 Task: In Heading  Bodoni MT with dark grey 1 1 colour. Font size of heading  '18 Pt. 'Font style of data Calibri. Font size of data  9 Pt. Alignment of headline & data Align left .Fill color in cell of heading  Red. Font color of data Black. Apply border in Data No Border. In the sheet  Attendance Management Sheetbook
Action: Mouse moved to (103, 133)
Screenshot: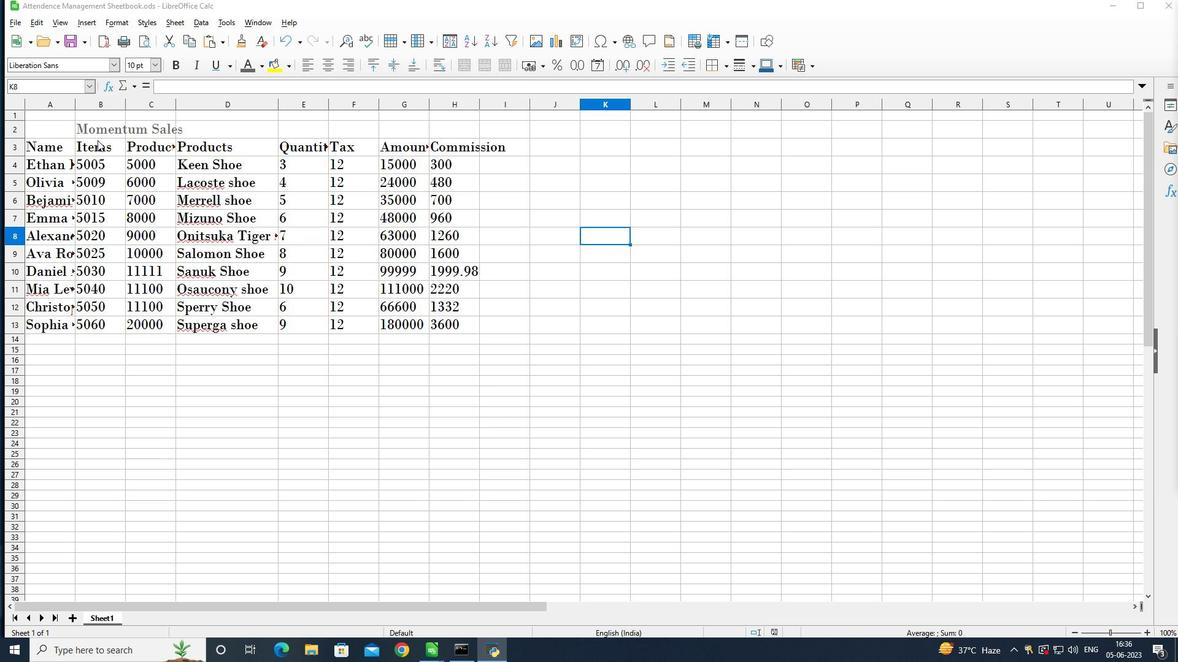 
Action: Mouse pressed left at (103, 133)
Screenshot: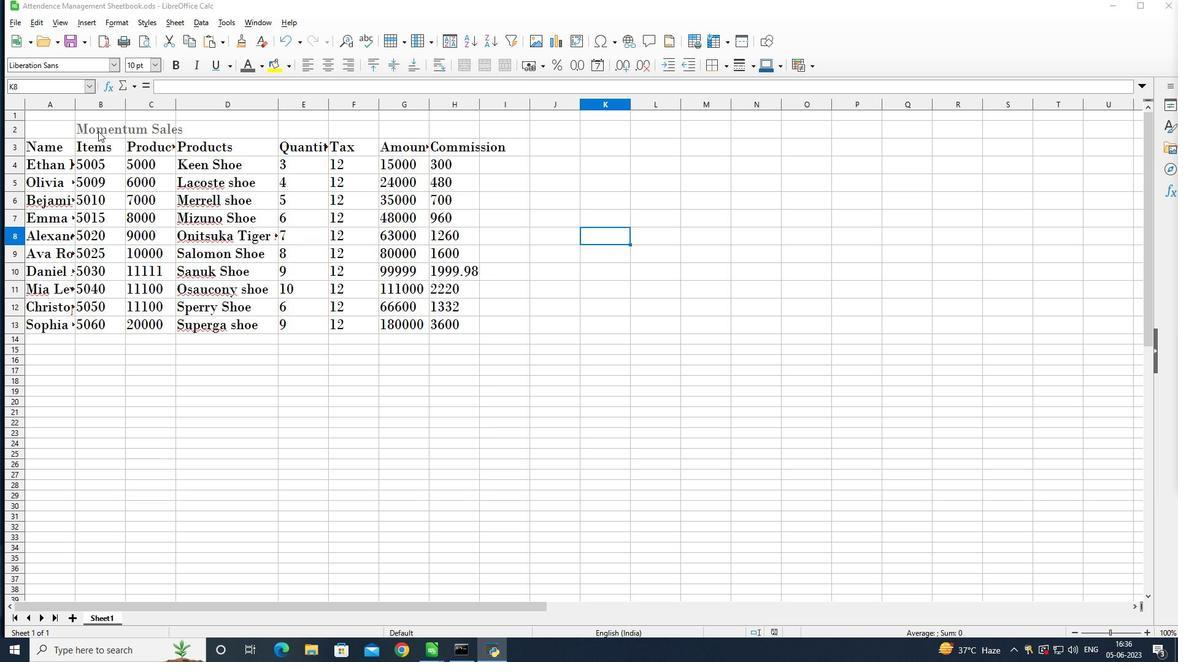 
Action: Mouse pressed left at (103, 133)
Screenshot: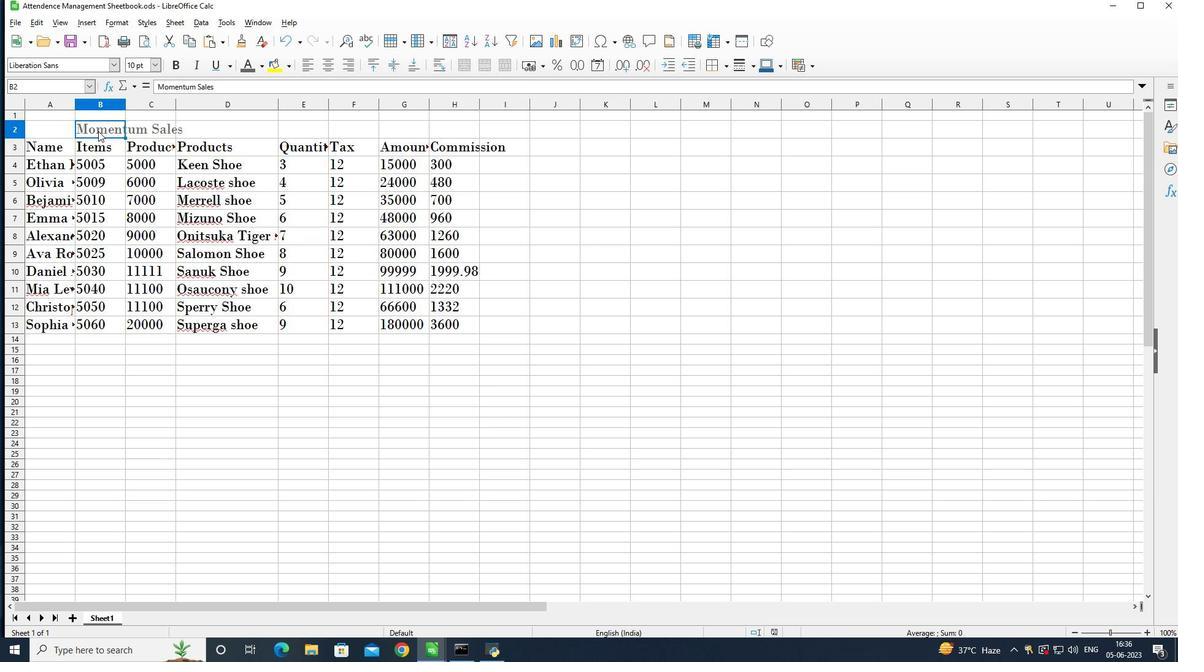
Action: Mouse pressed left at (103, 133)
Screenshot: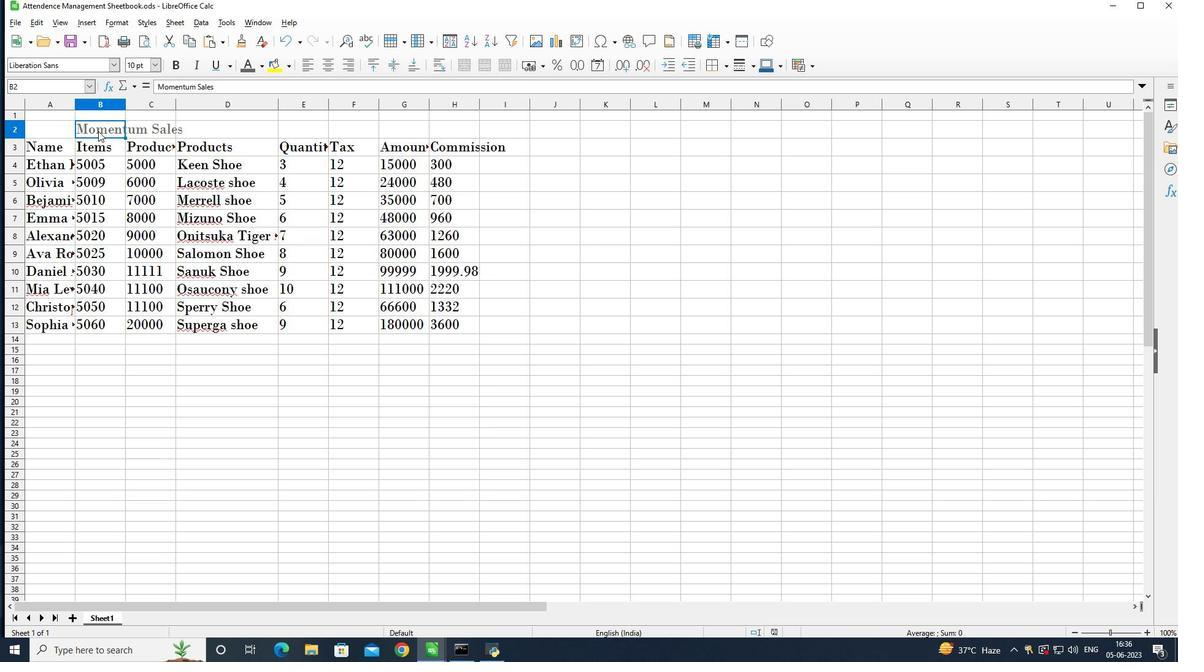 
Action: Mouse moved to (160, 75)
Screenshot: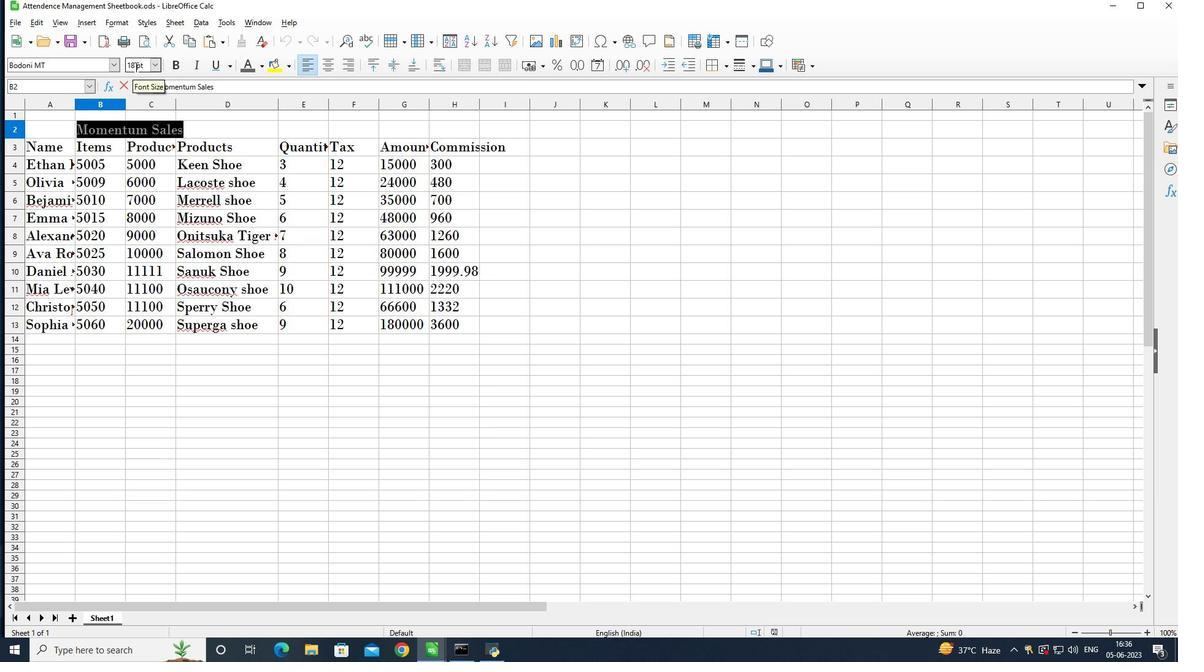 
Action: Mouse pressed left at (160, 75)
Screenshot: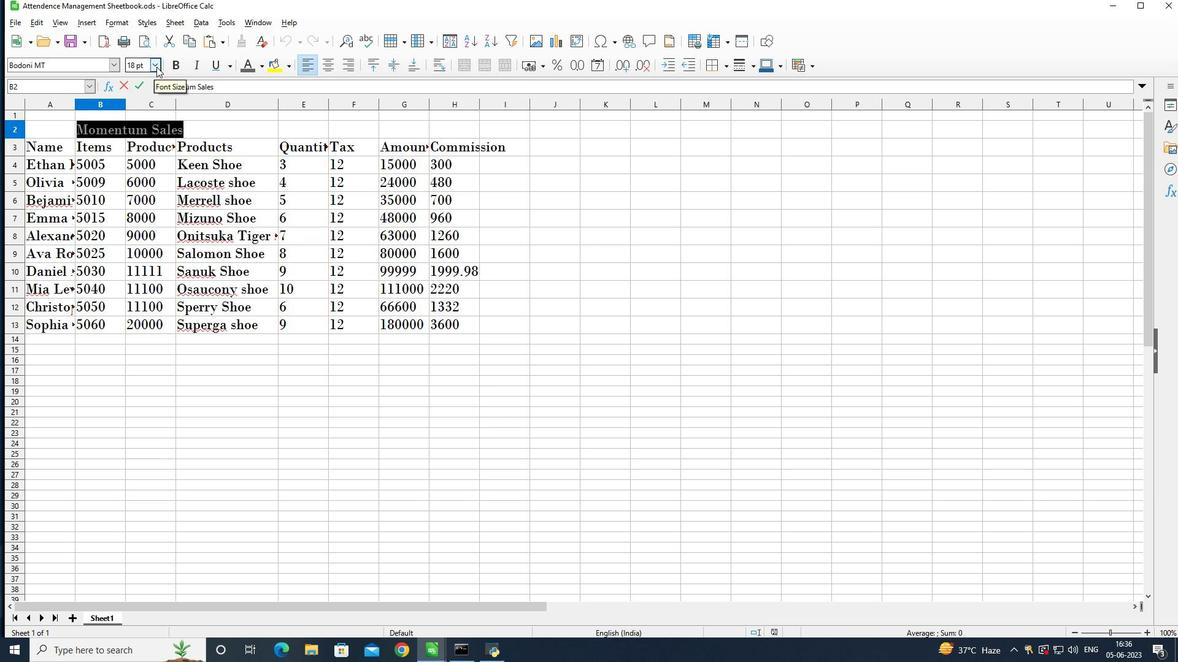 
Action: Mouse moved to (147, 195)
Screenshot: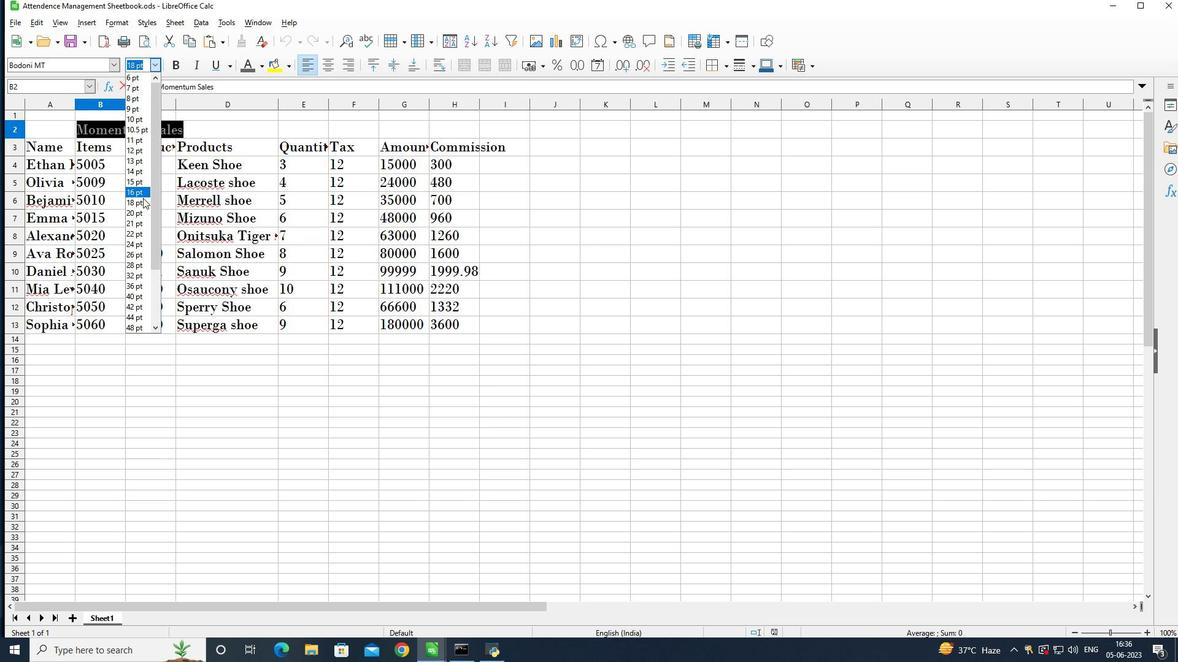 
Action: Mouse pressed left at (147, 195)
Screenshot: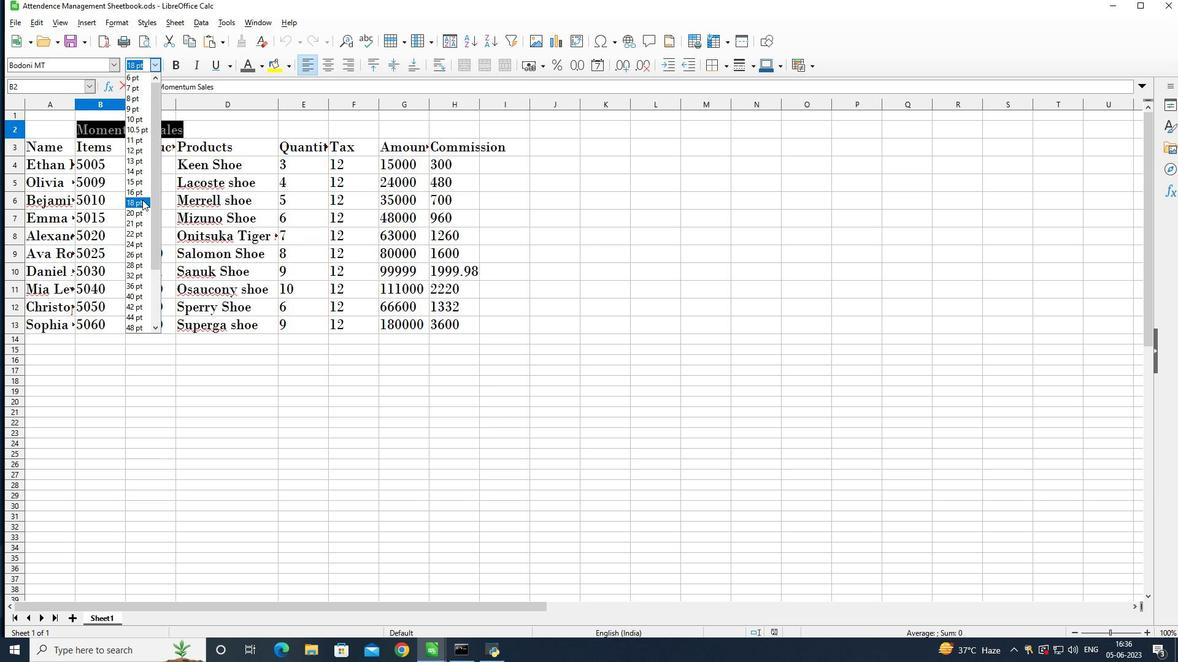 
Action: Mouse moved to (49, 149)
Screenshot: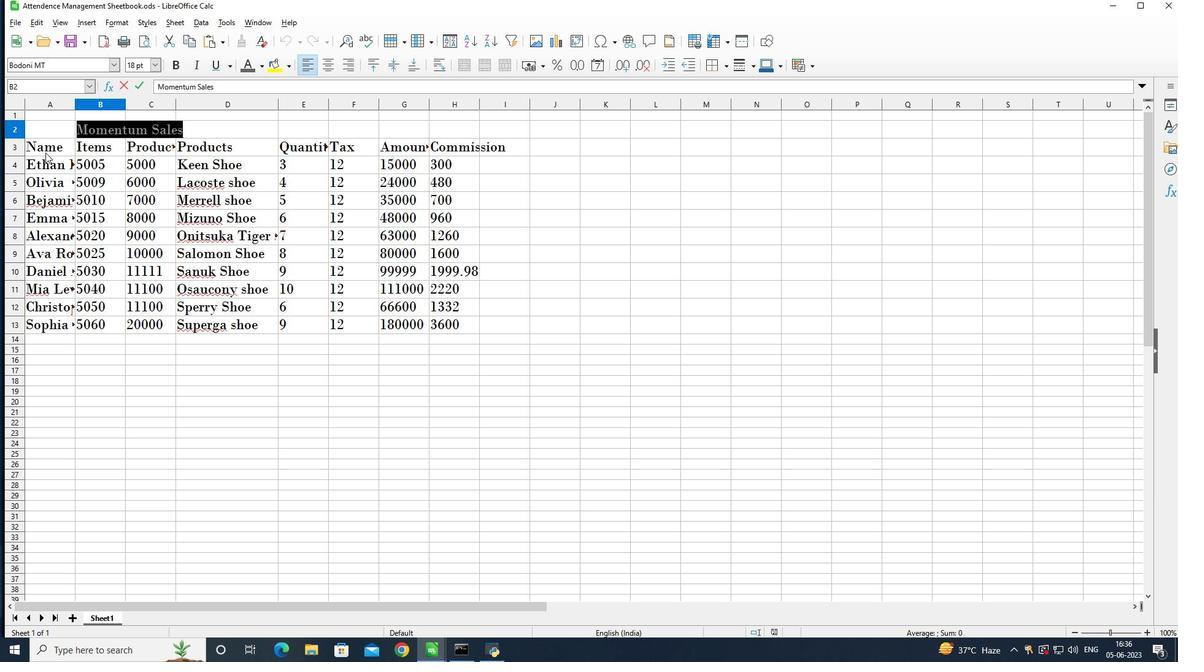 
Action: Mouse pressed left at (49, 149)
Screenshot: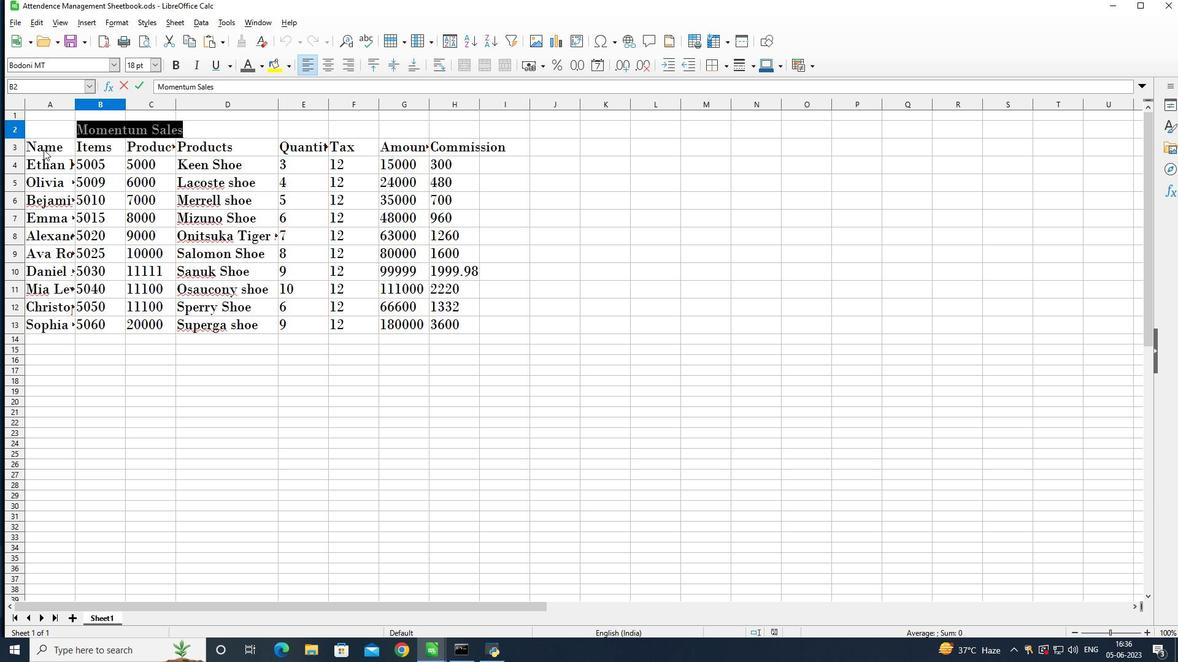 
Action: Mouse pressed left at (49, 149)
Screenshot: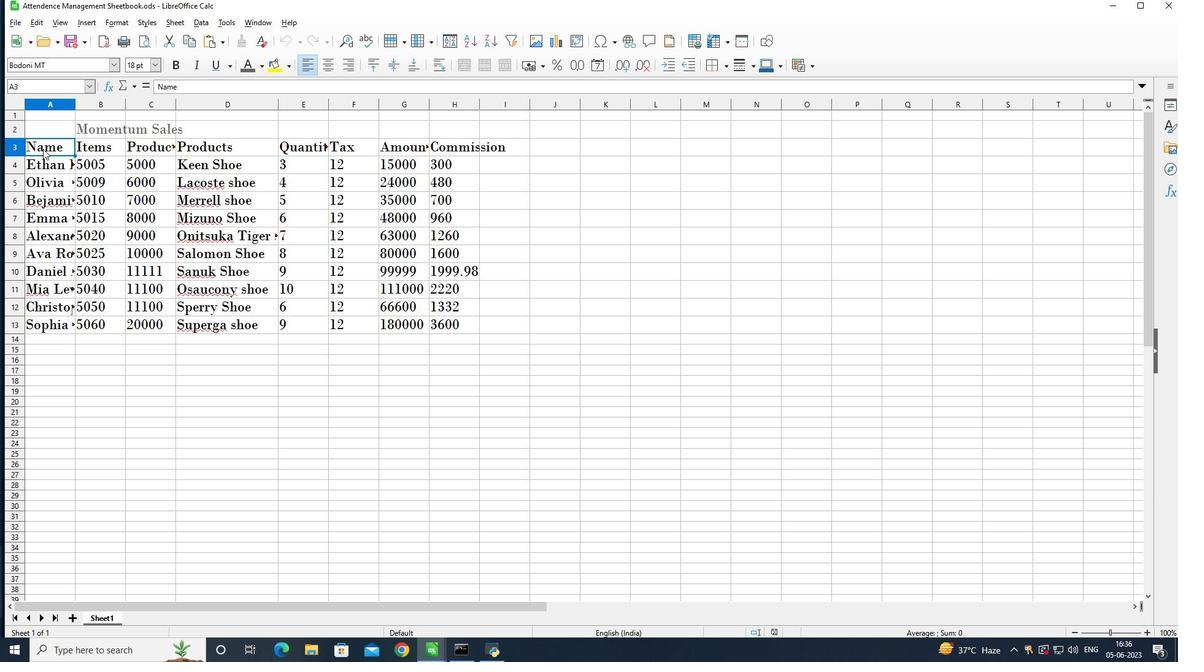 
Action: Mouse moved to (79, 68)
Screenshot: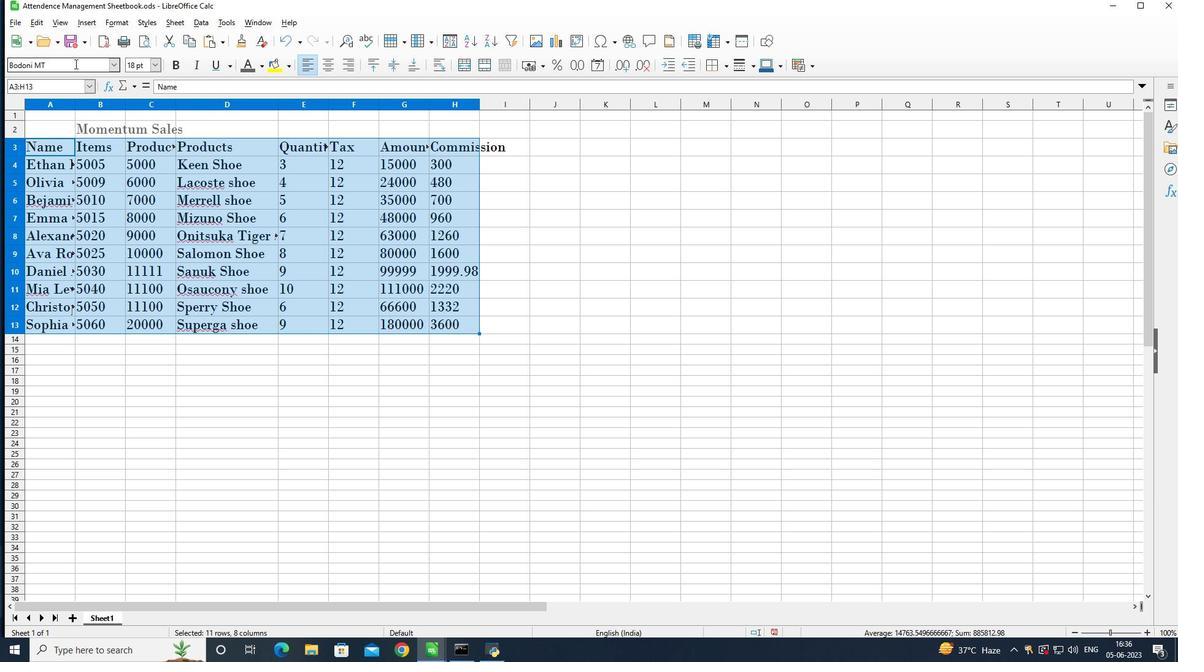 
Action: Mouse pressed left at (79, 68)
Screenshot: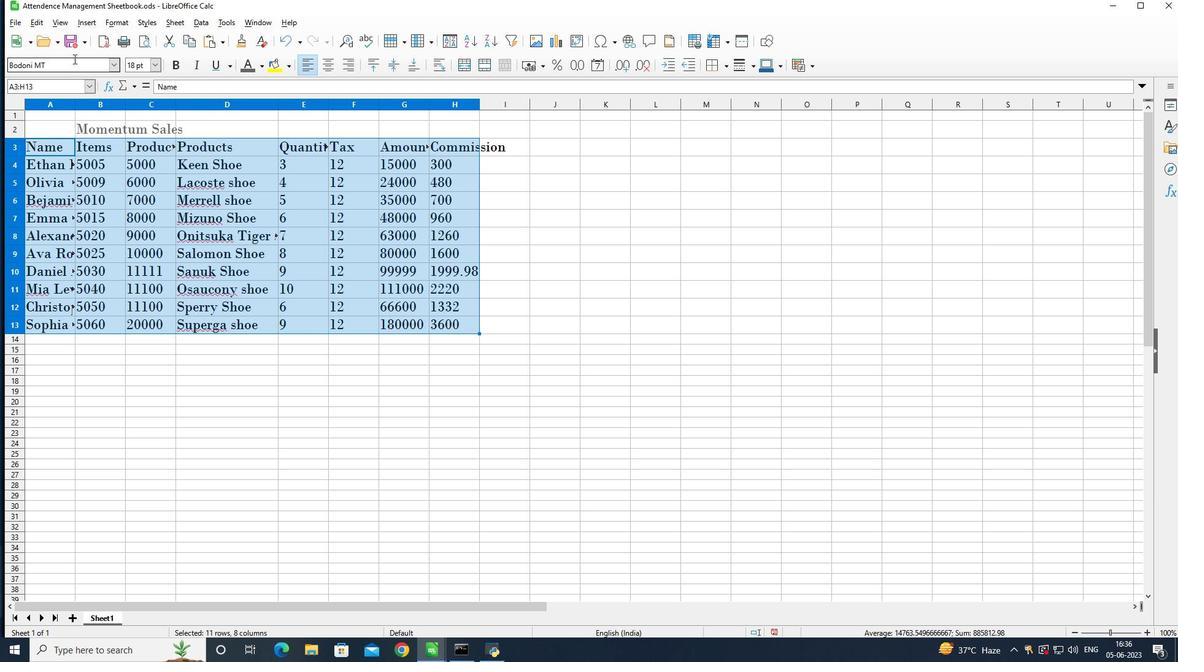 
Action: Mouse moved to (104, 155)
Screenshot: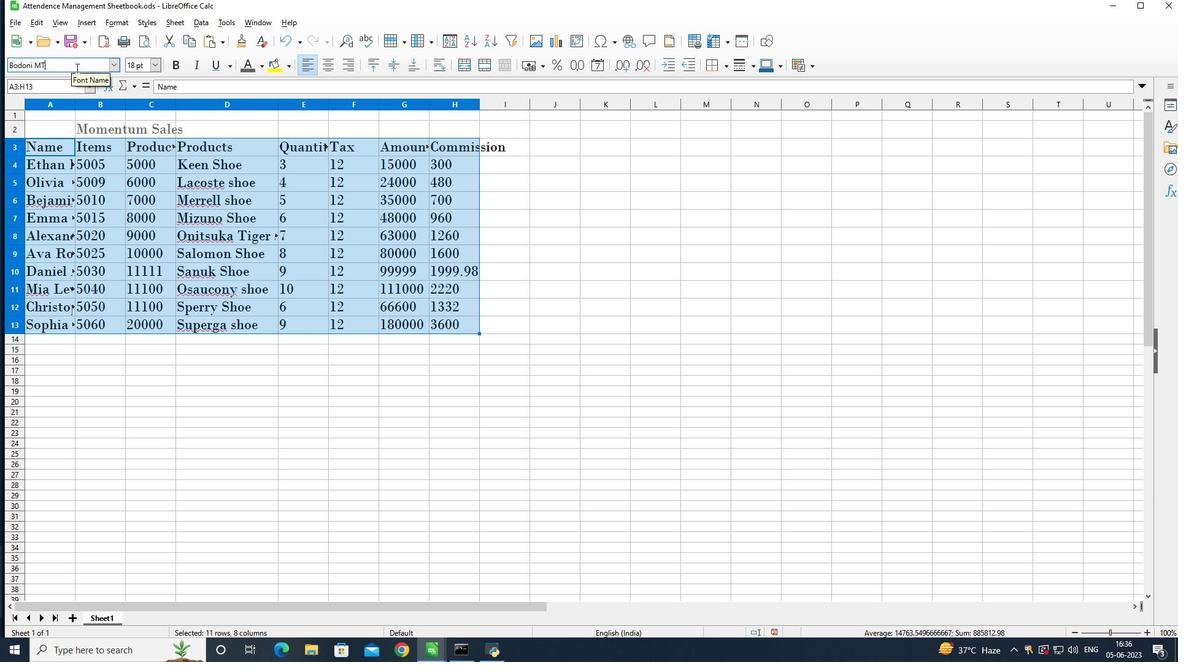 
Action: Key pressed <Key.backspace><Key.backspace><Key.backspace><Key.backspace><Key.backspace><Key.backspace><Key.backspace><Key.backspace><Key.backspace><Key.backspace><Key.backspace><Key.backspace><Key.backspace><Key.backspace><Key.backspace><Key.backspace><Key.backspace><Key.backspace><Key.backspace><Key.shift>Calibri<Key.enter>
Screenshot: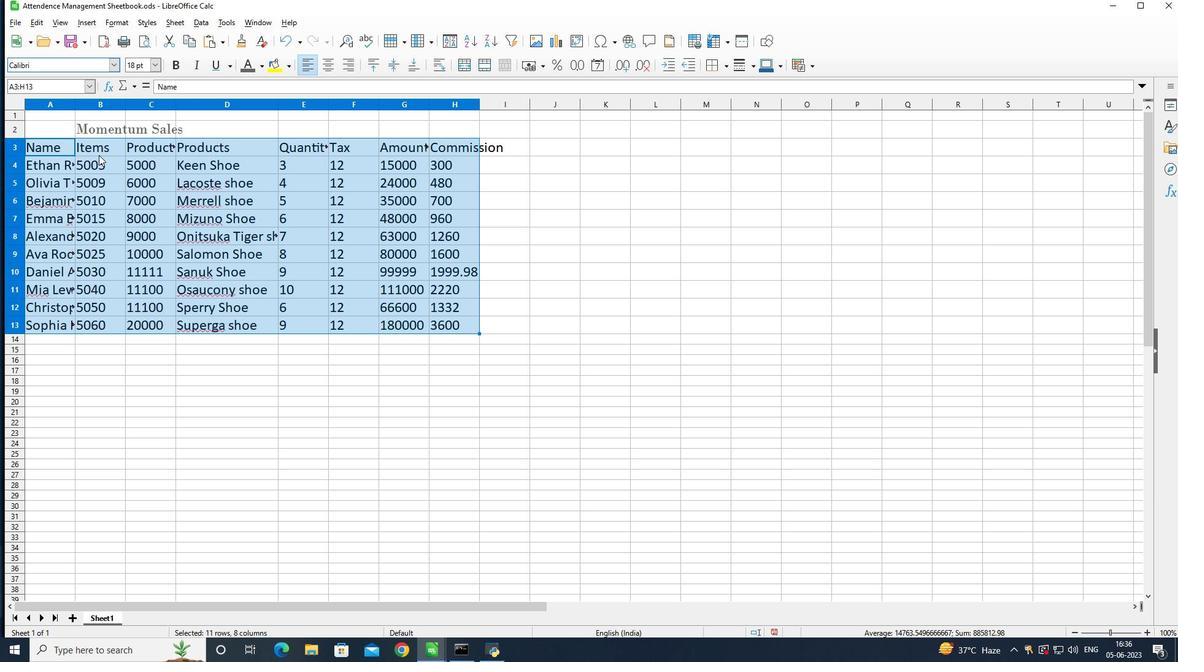
Action: Mouse moved to (155, 75)
Screenshot: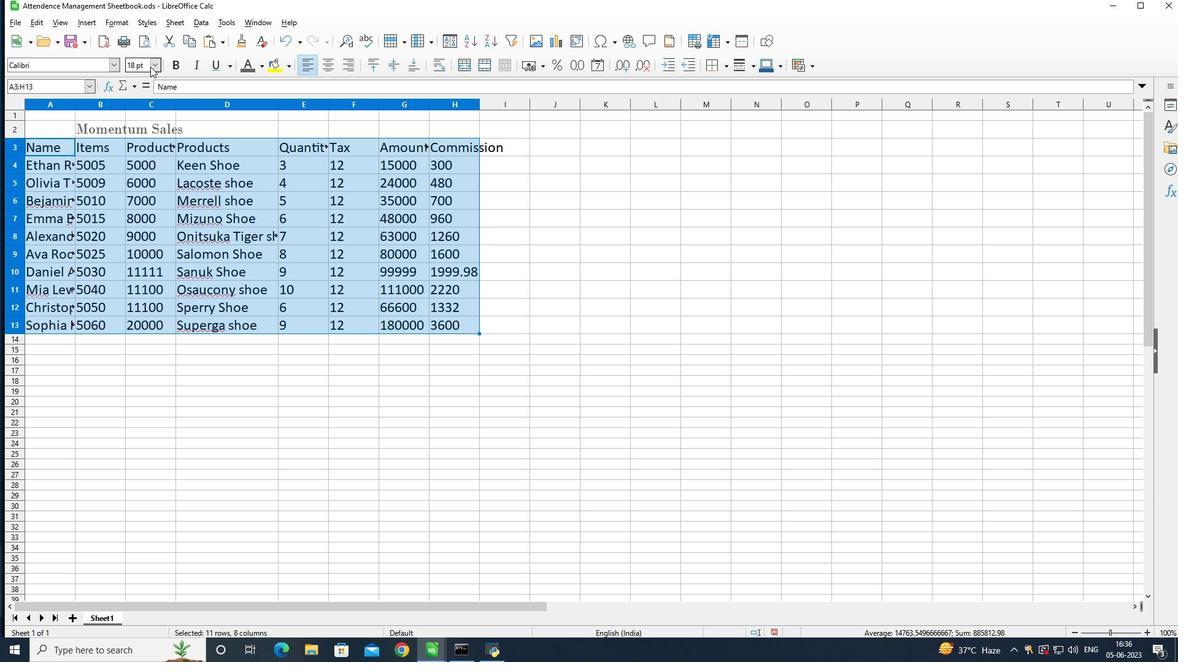 
Action: Mouse pressed left at (155, 75)
Screenshot: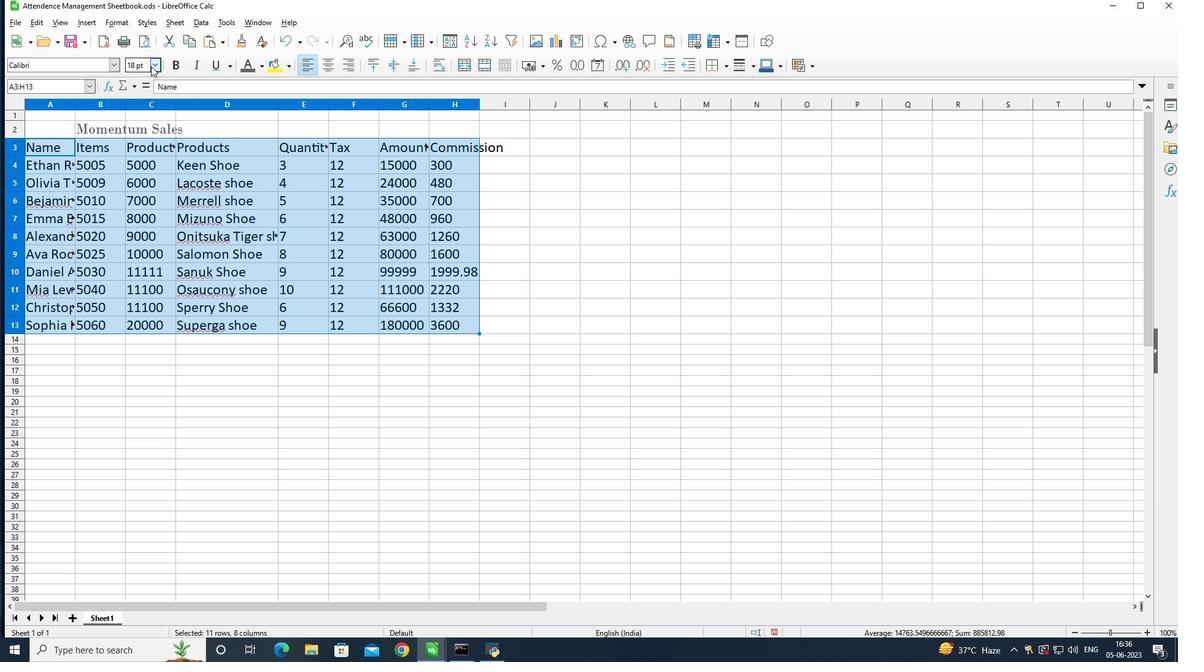 
Action: Mouse moved to (141, 114)
Screenshot: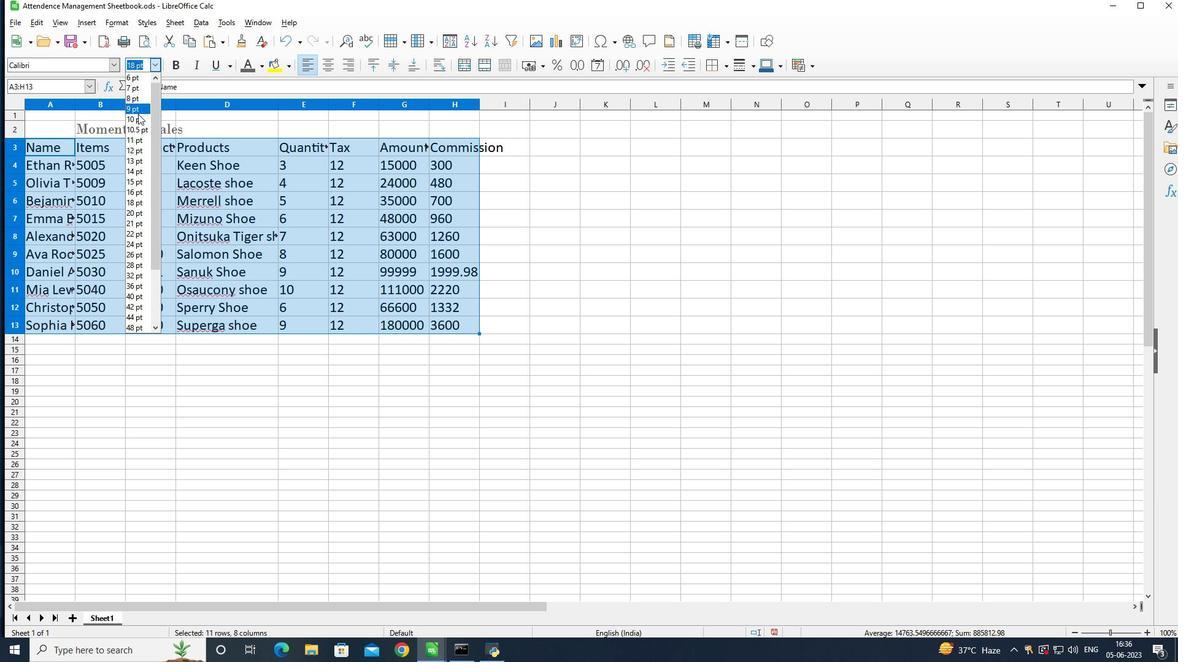 
Action: Mouse pressed left at (141, 114)
Screenshot: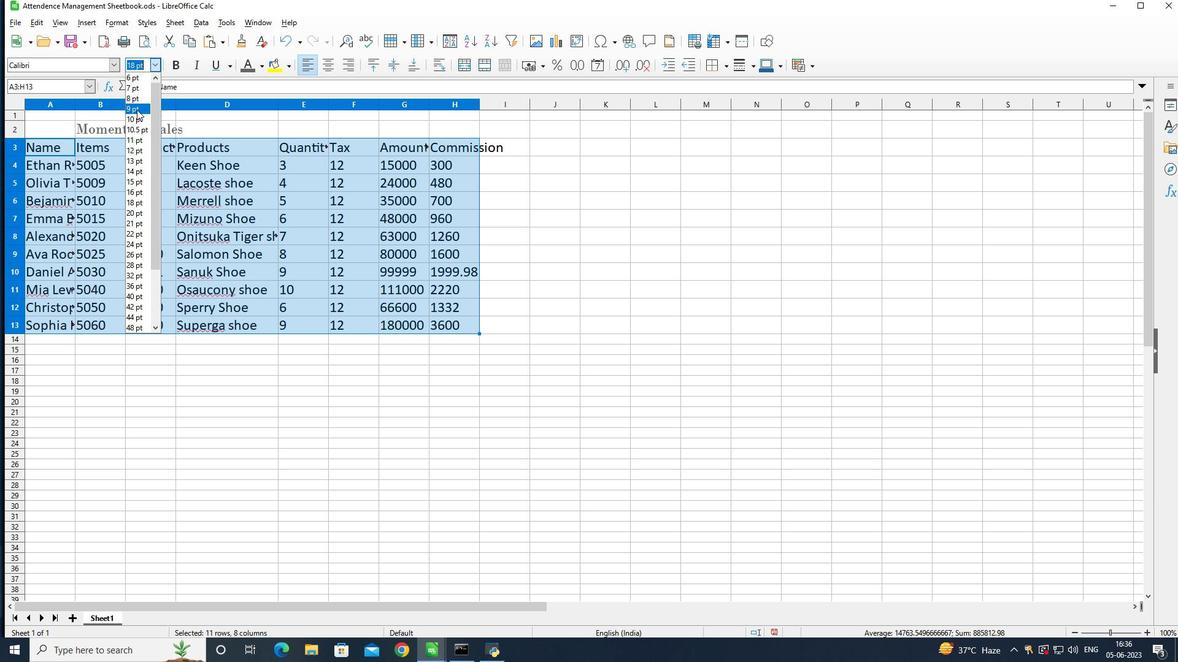 
Action: Mouse moved to (312, 77)
Screenshot: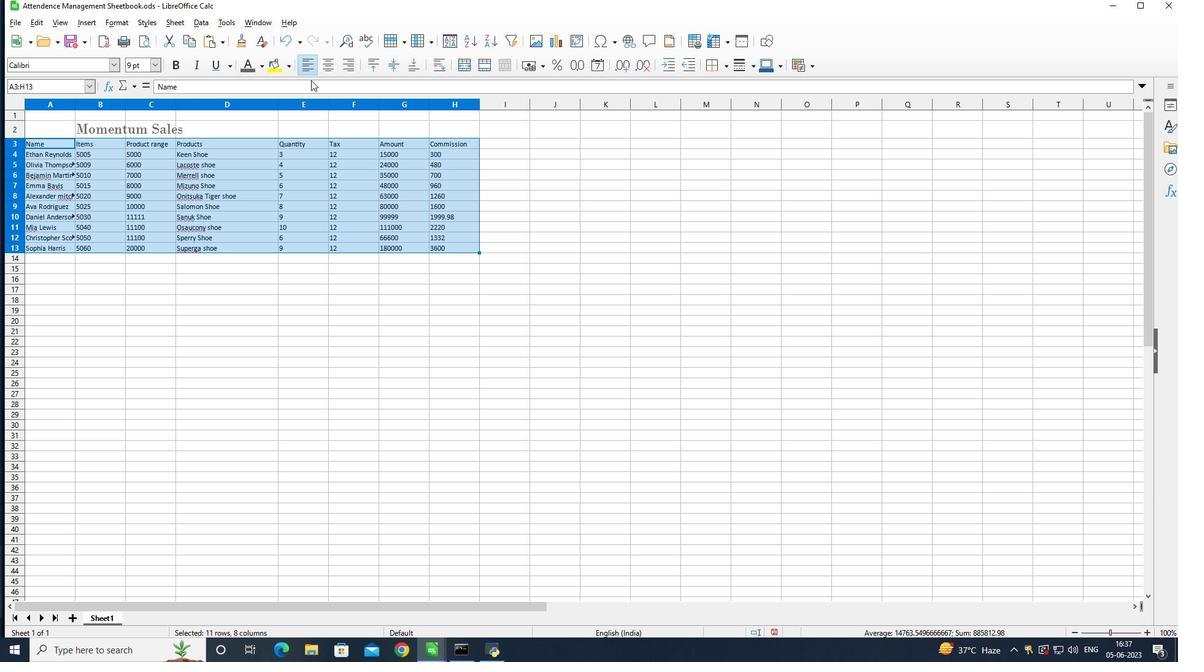 
Action: Mouse pressed left at (312, 77)
Screenshot: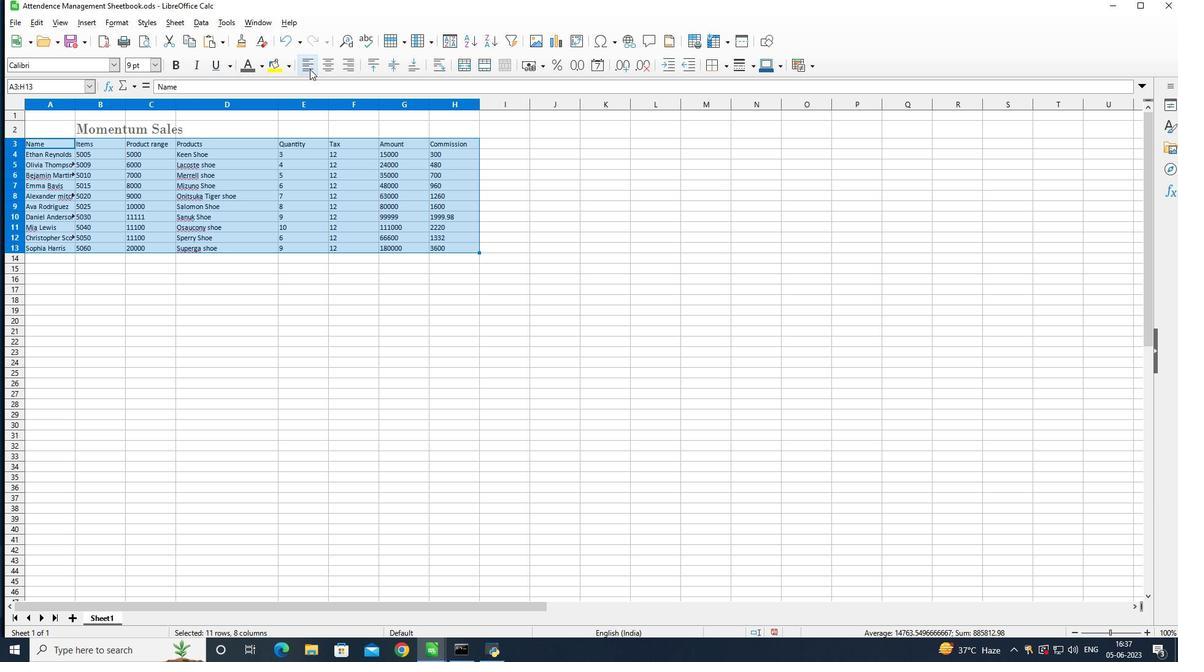 
Action: Mouse moved to (87, 128)
Screenshot: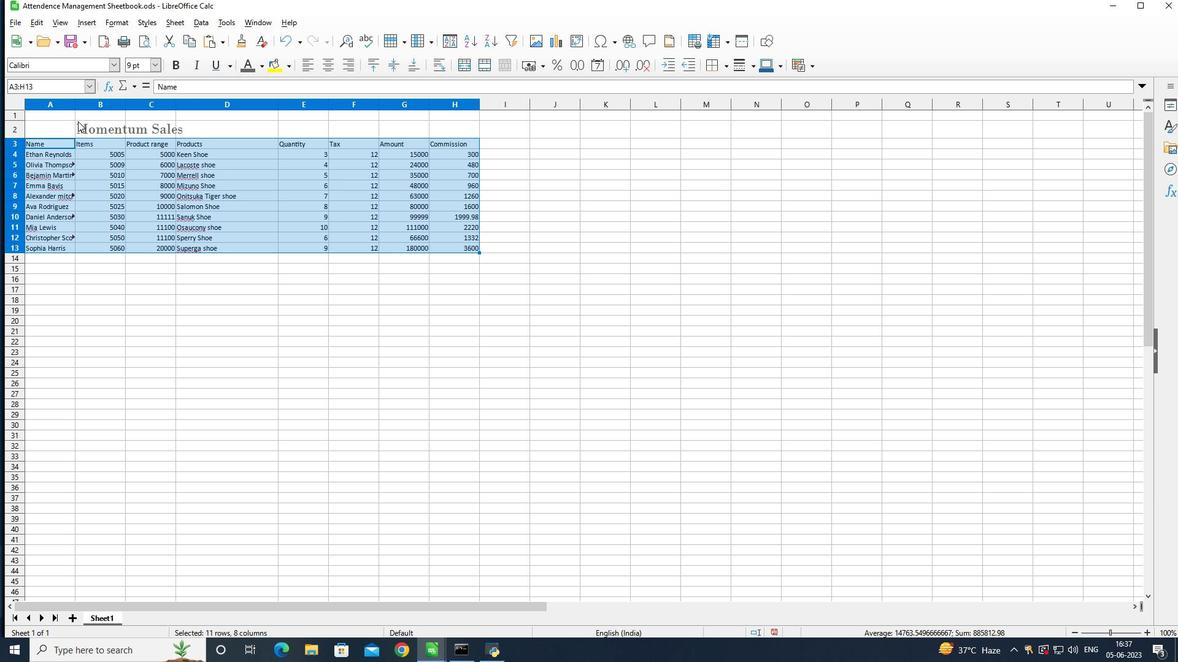 
Action: Mouse pressed left at (87, 128)
Screenshot: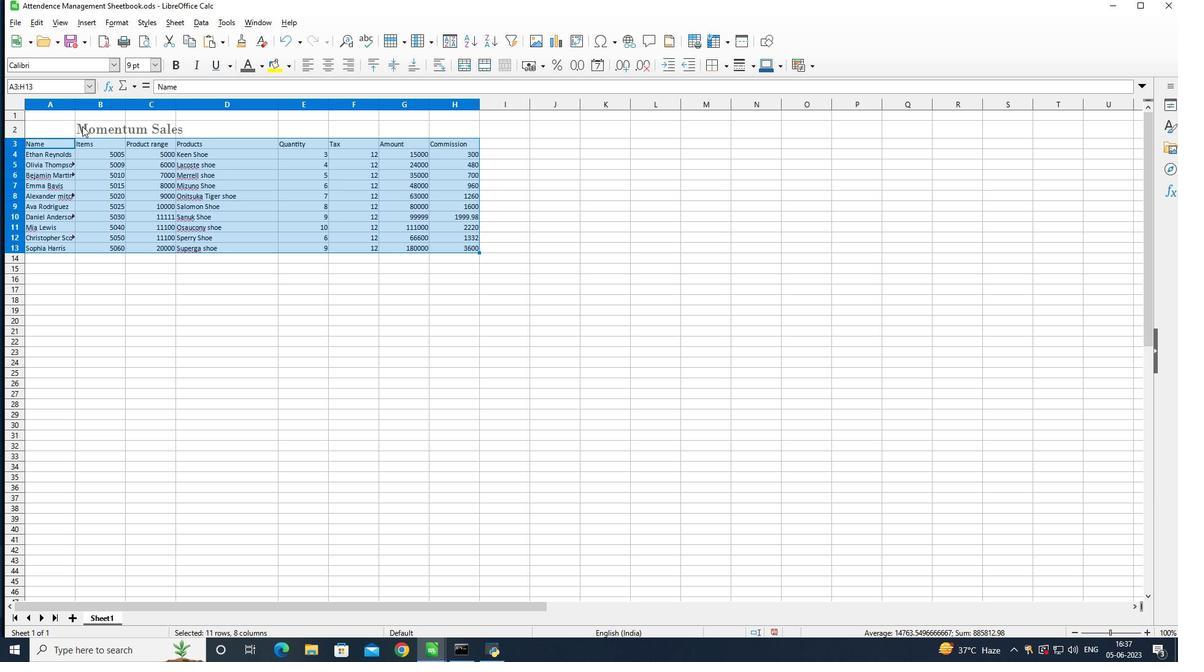 
Action: Mouse pressed left at (87, 128)
Screenshot: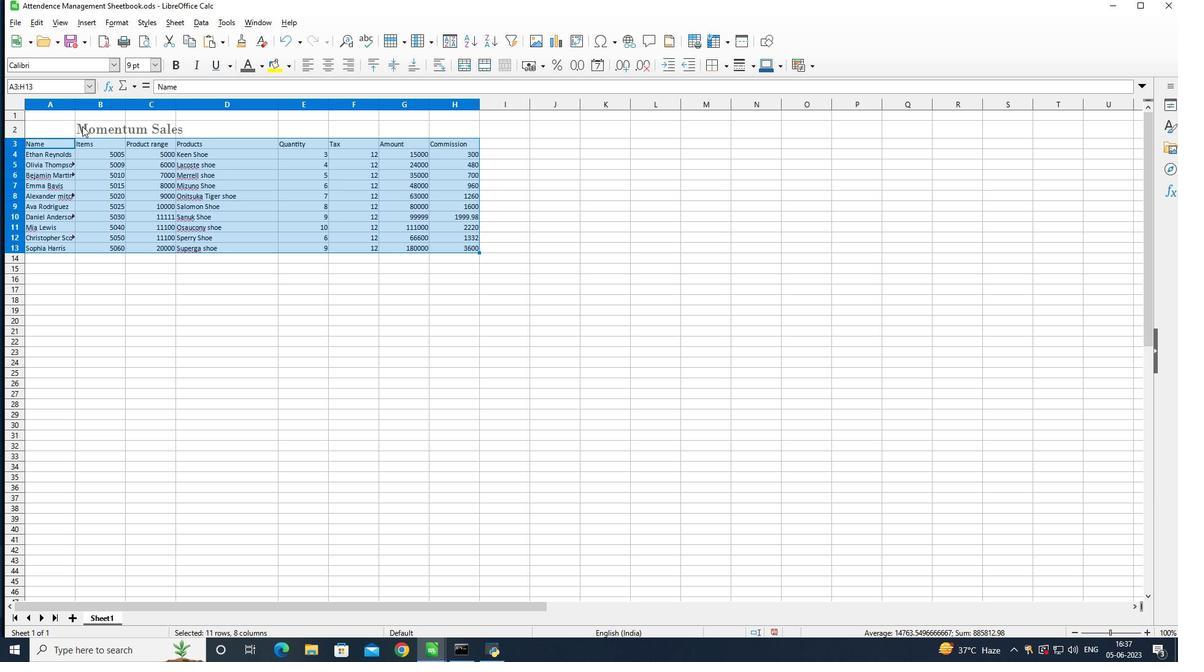 
Action: Mouse pressed left at (87, 128)
Screenshot: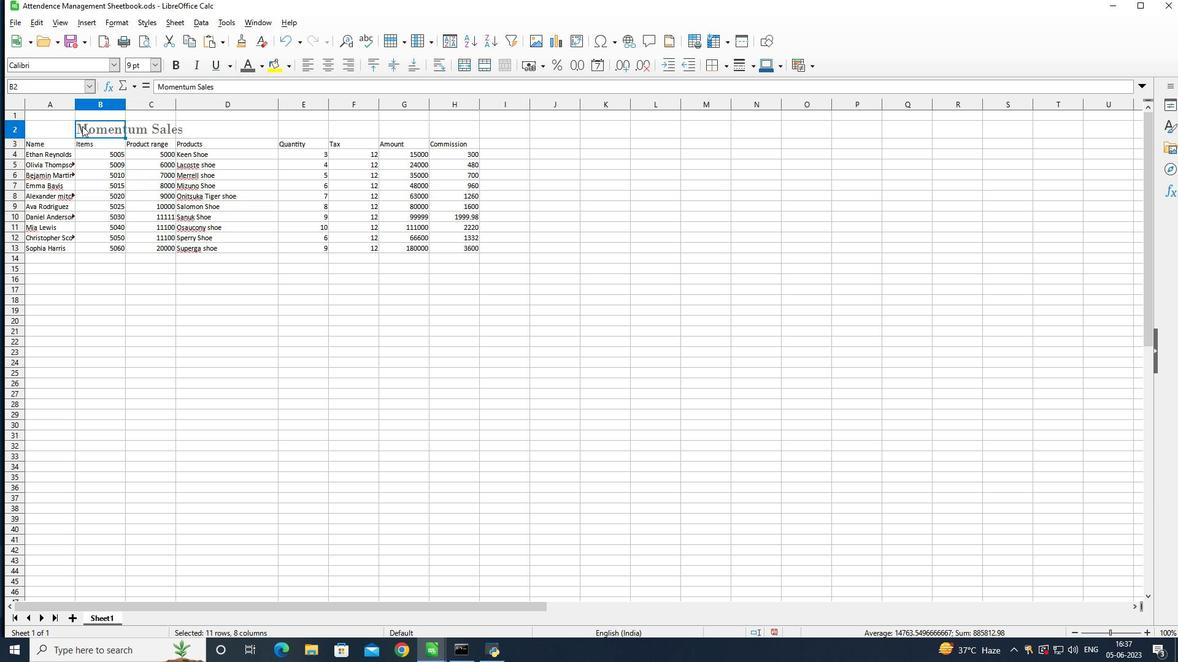 
Action: Mouse moved to (287, 74)
Screenshot: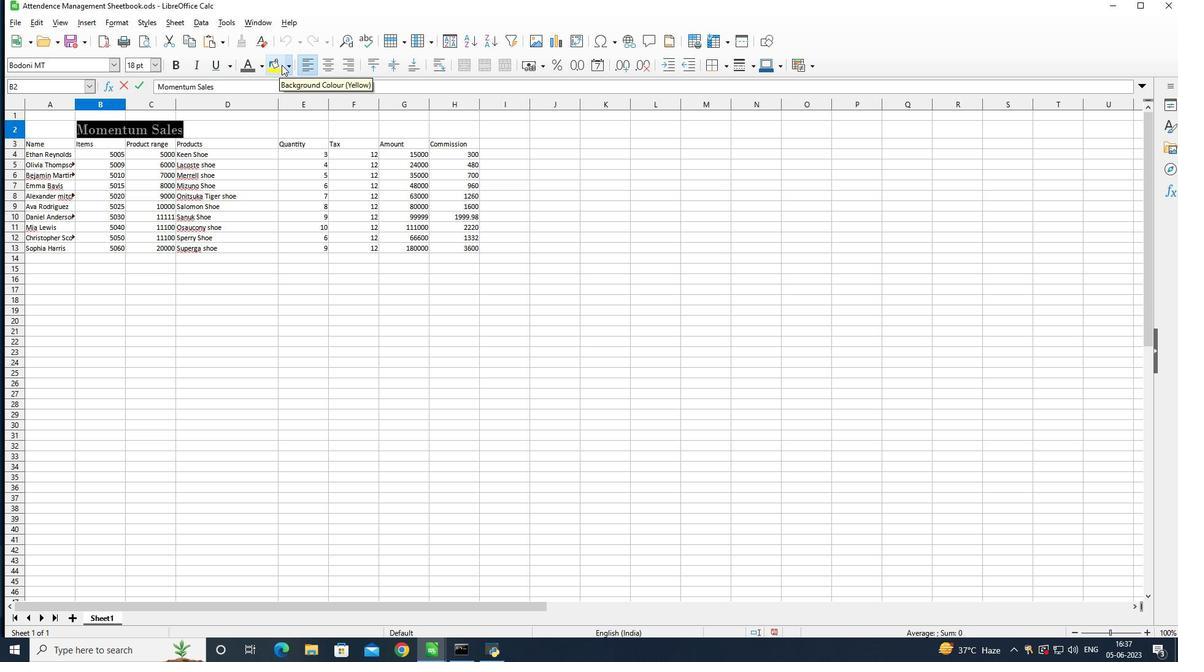 
Action: Mouse pressed left at (287, 74)
Screenshot: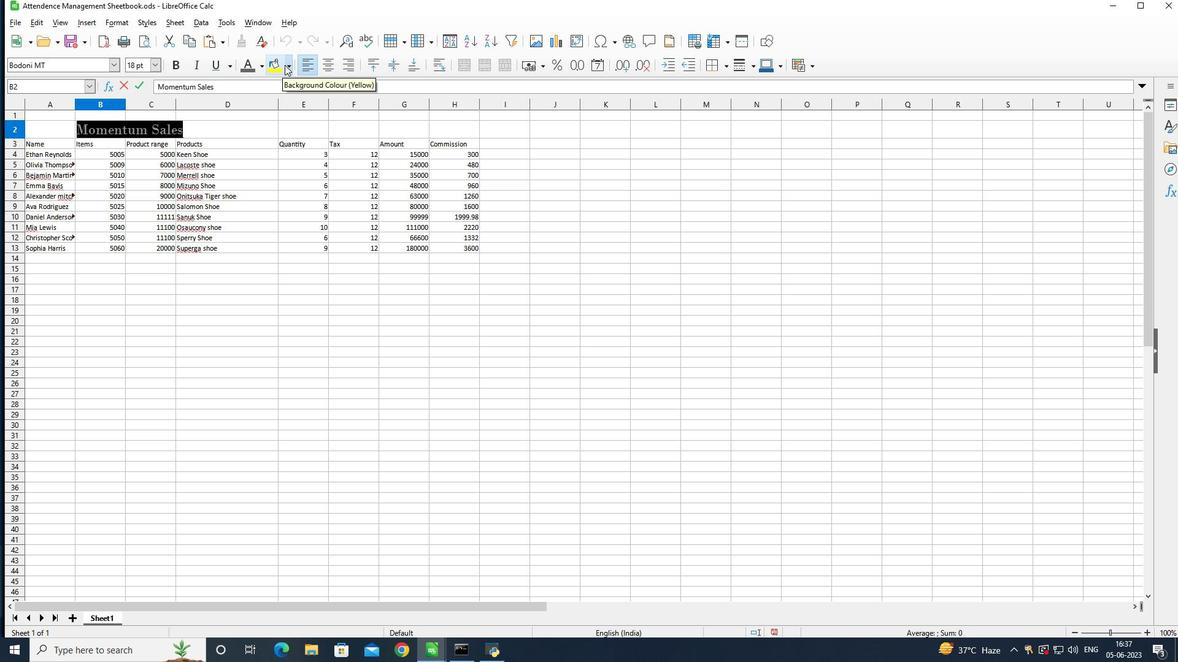 
Action: Mouse moved to (293, 77)
Screenshot: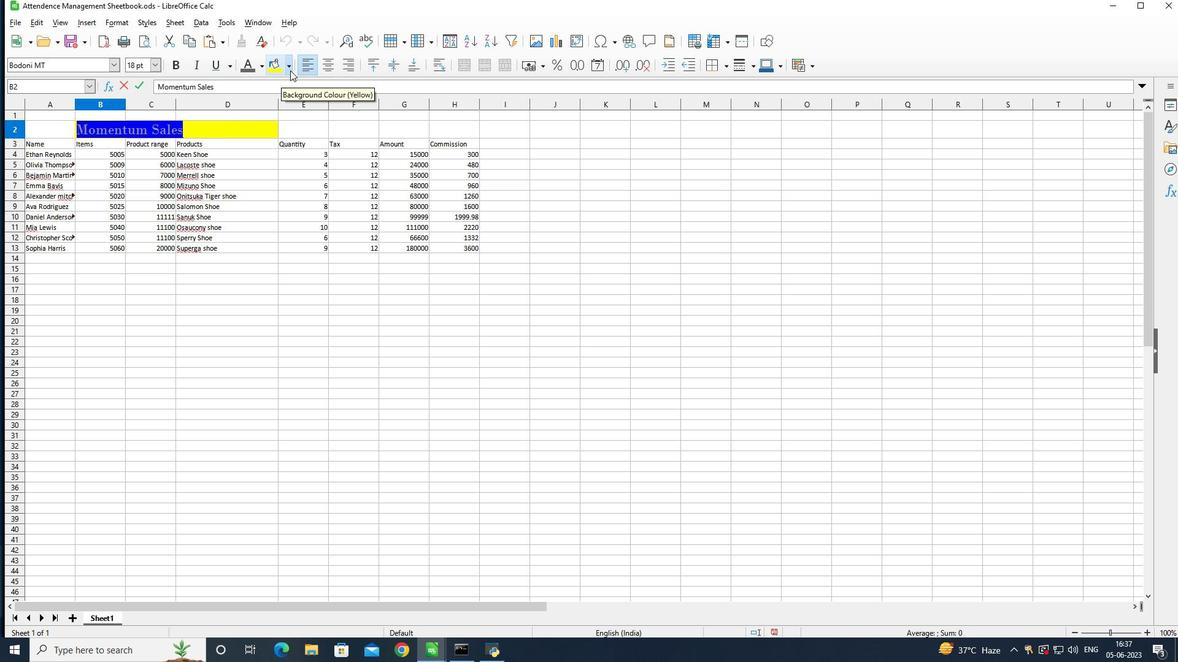 
Action: Mouse pressed left at (293, 77)
Screenshot: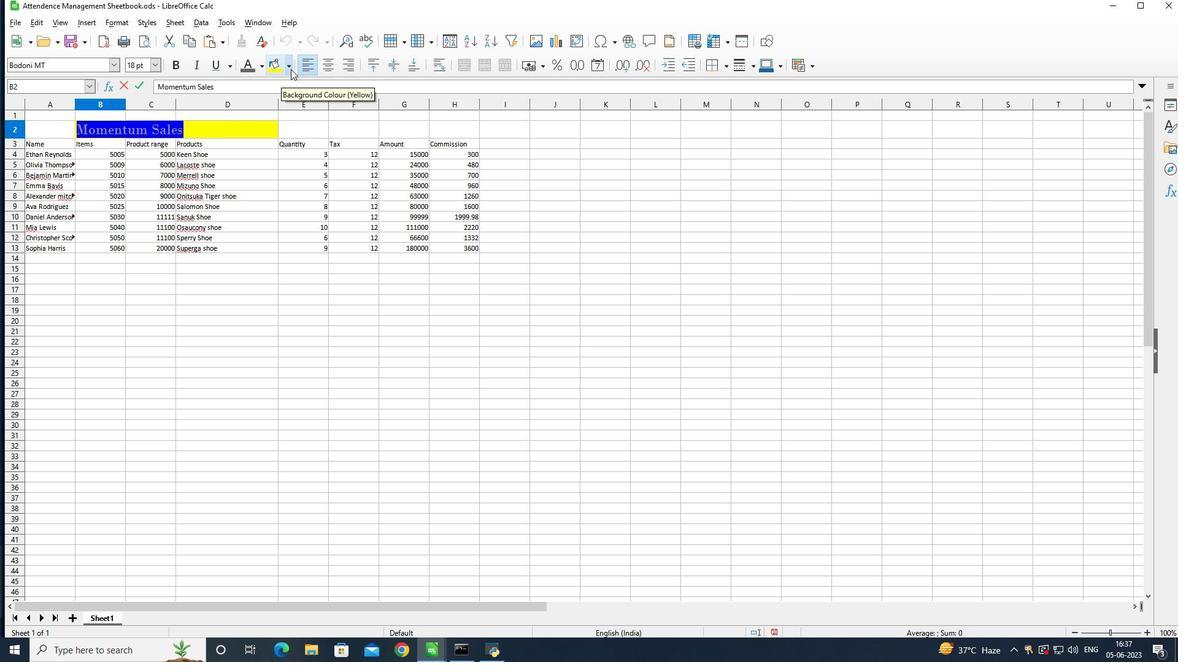
Action: Mouse moved to (316, 152)
Screenshot: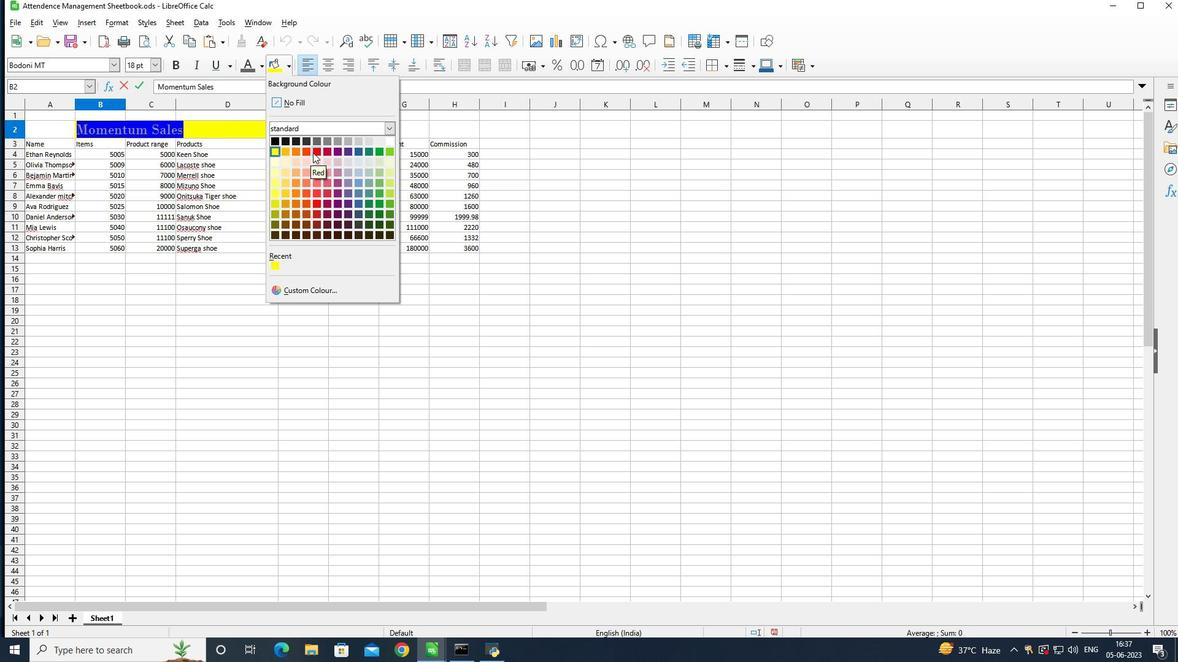 
Action: Mouse pressed left at (316, 152)
Screenshot: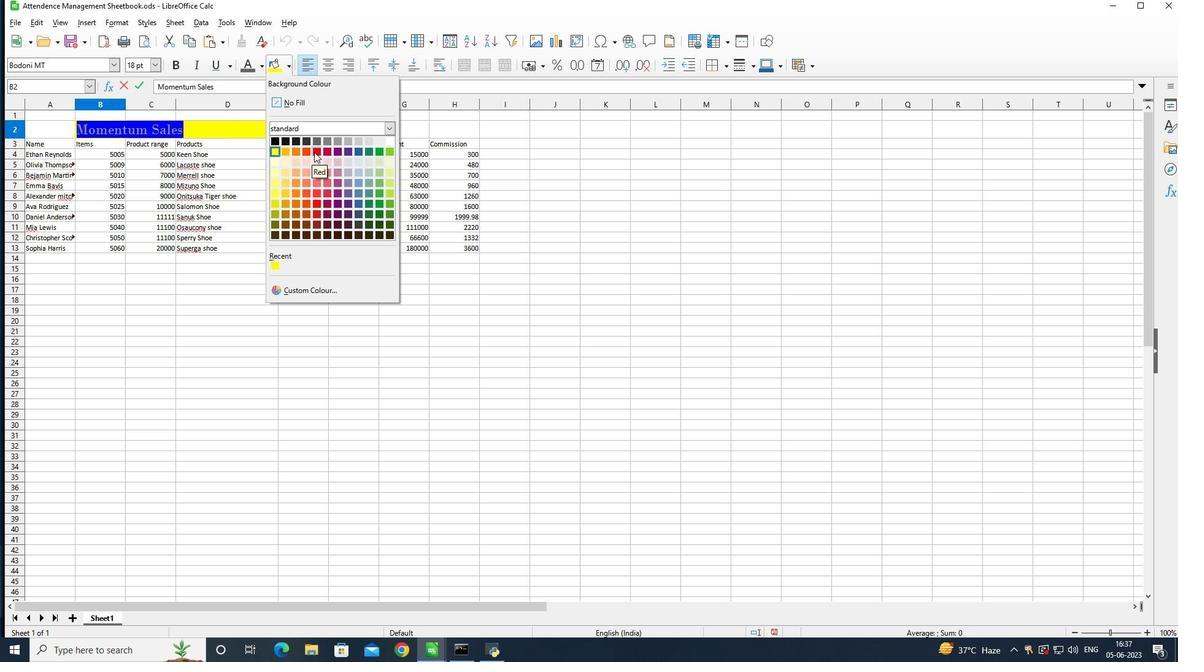 
Action: Mouse moved to (204, 136)
Screenshot: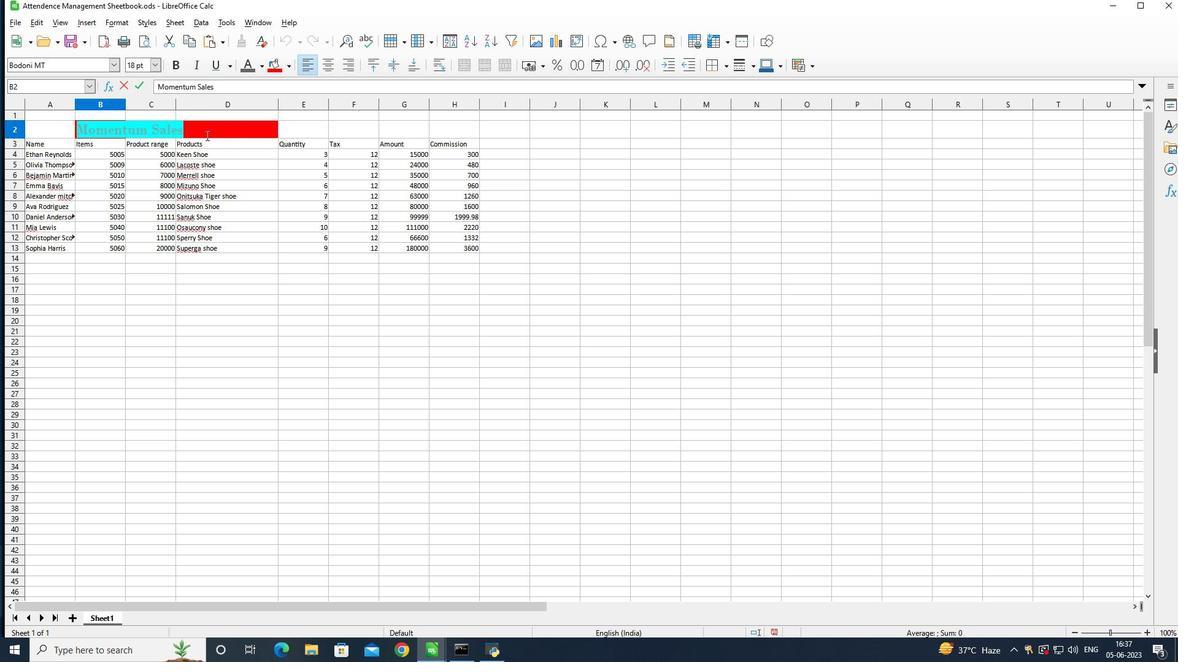 
Action: Mouse pressed left at (204, 136)
Screenshot: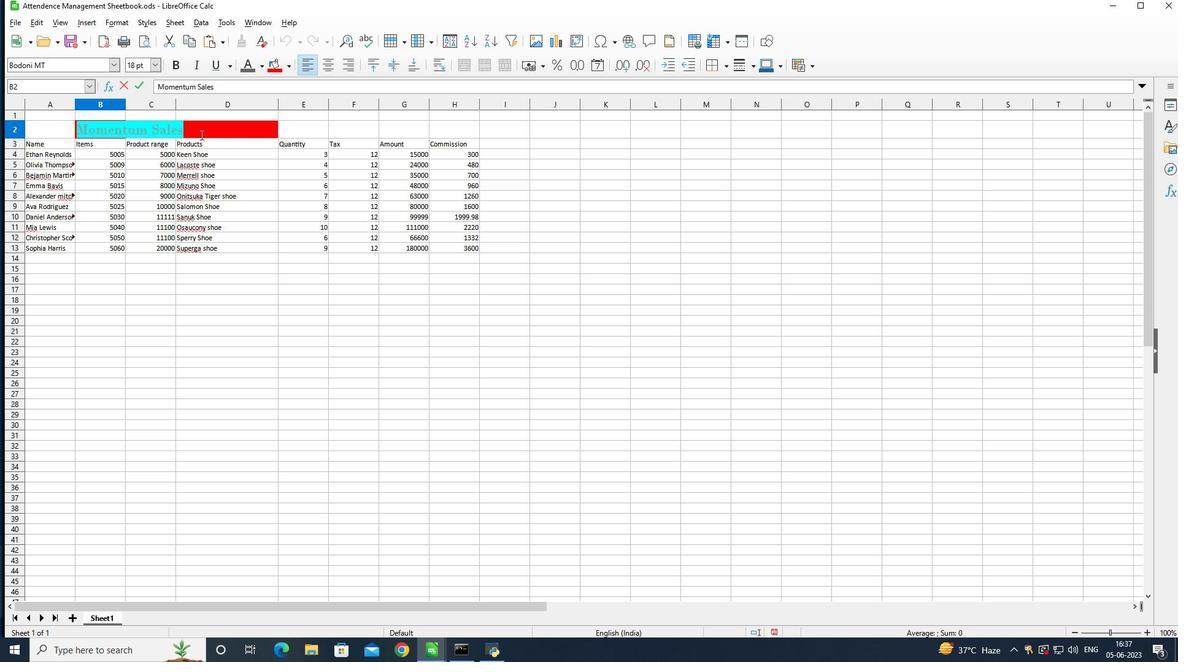 
Action: Mouse moved to (82, 128)
Screenshot: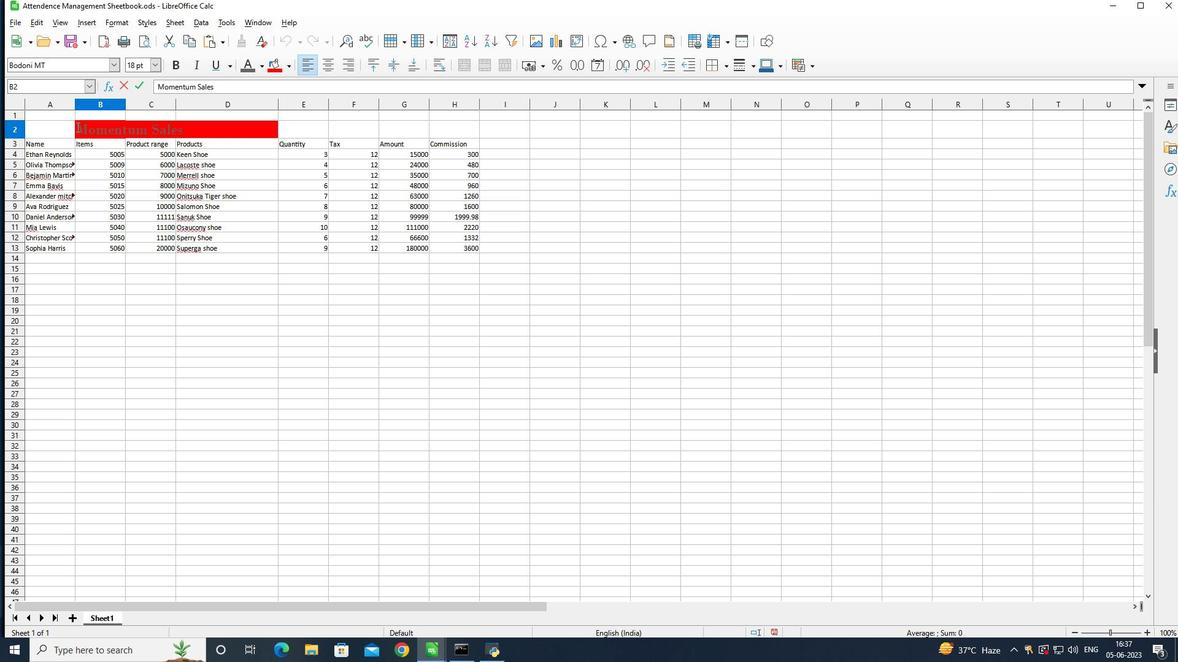 
Action: Mouse pressed left at (82, 128)
Screenshot: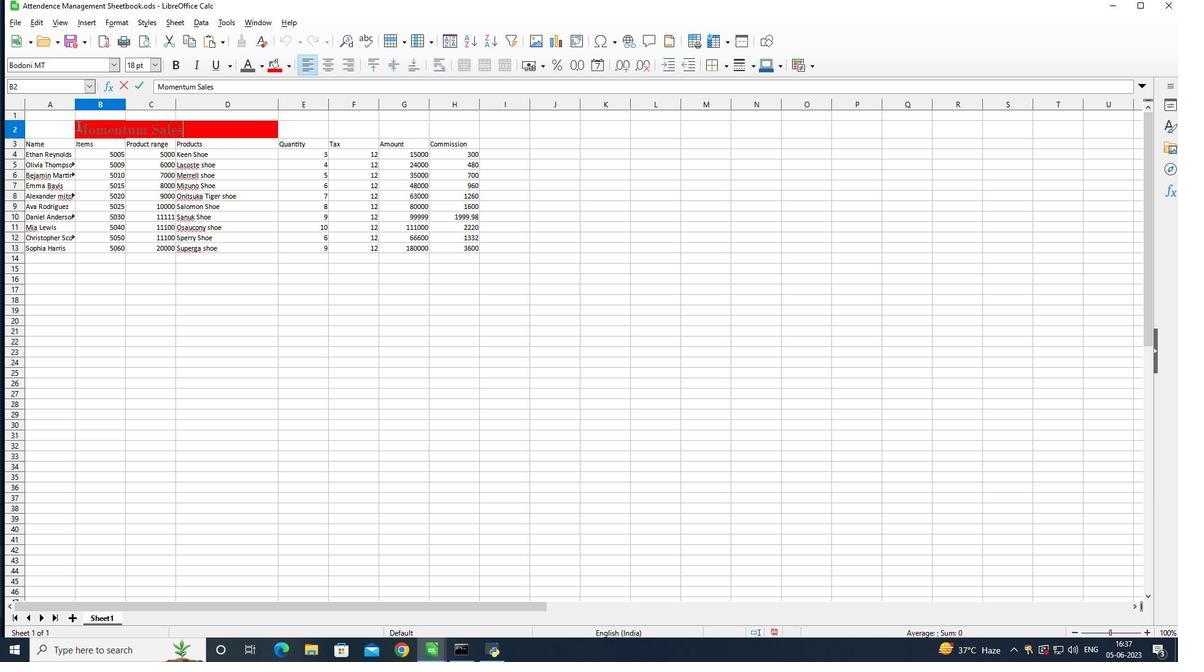 
Action: Mouse pressed left at (82, 128)
Screenshot: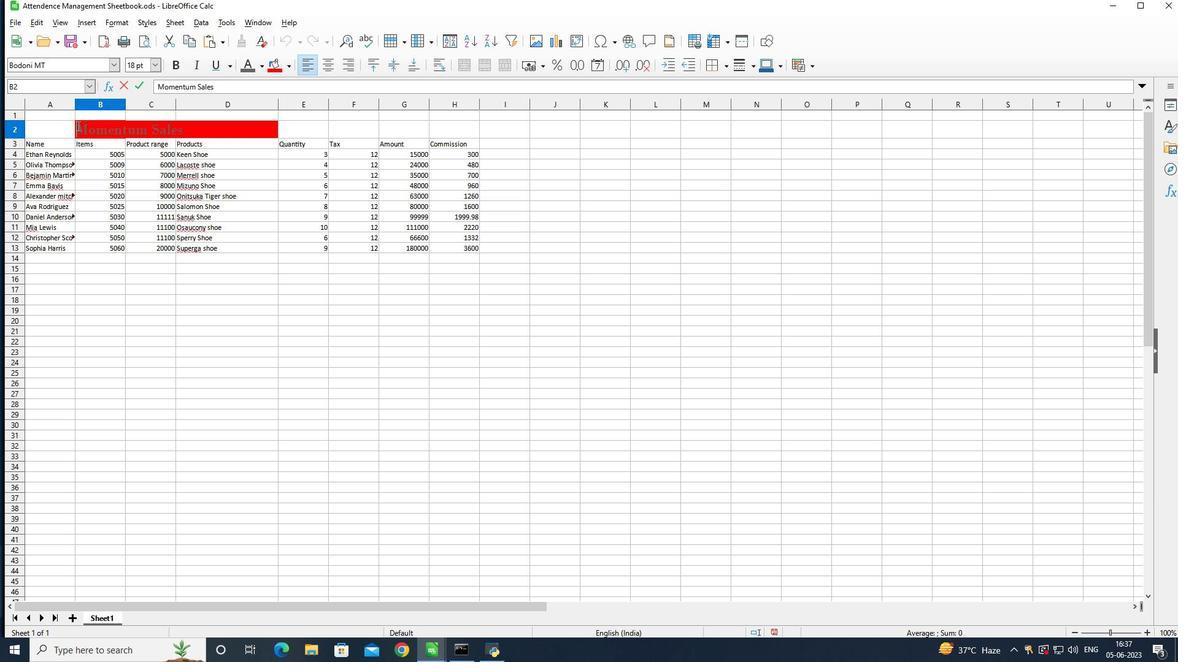 
Action: Mouse pressed left at (82, 128)
Screenshot: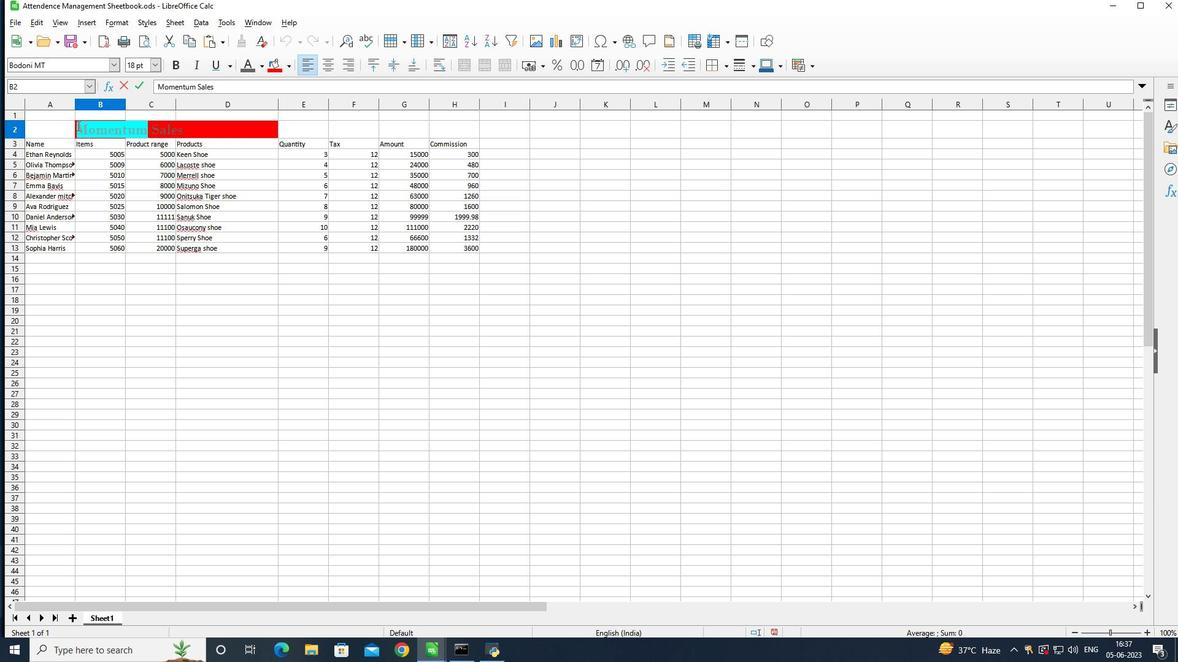 
Action: Mouse moved to (259, 69)
Screenshot: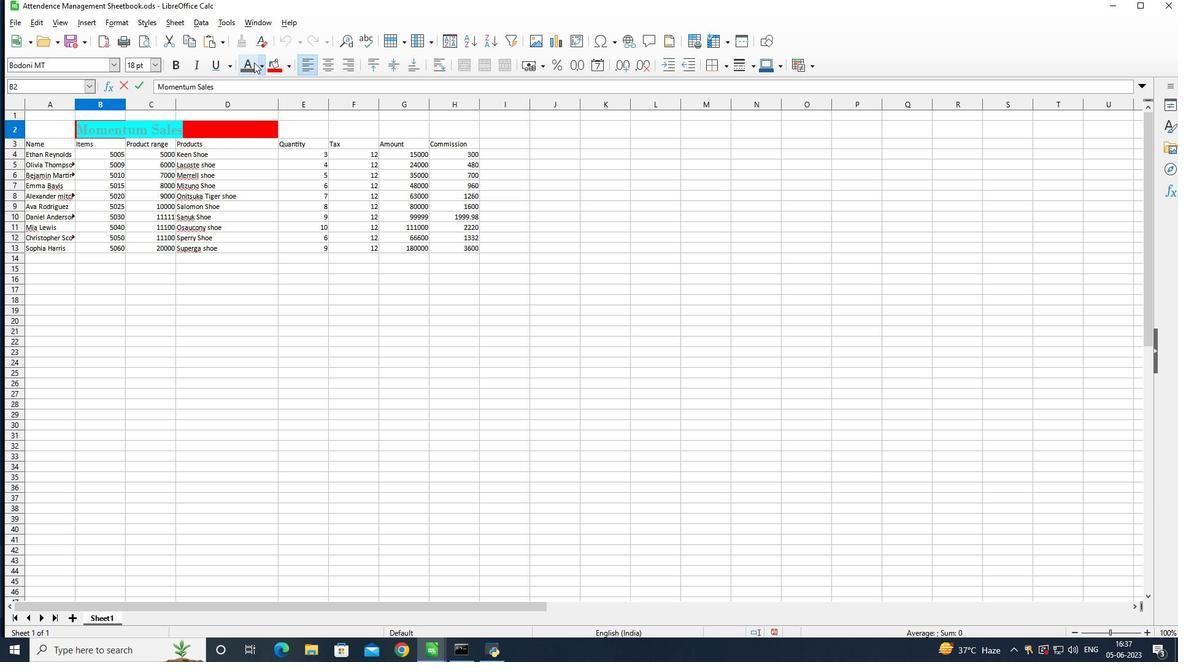 
Action: Mouse pressed left at (259, 69)
Screenshot: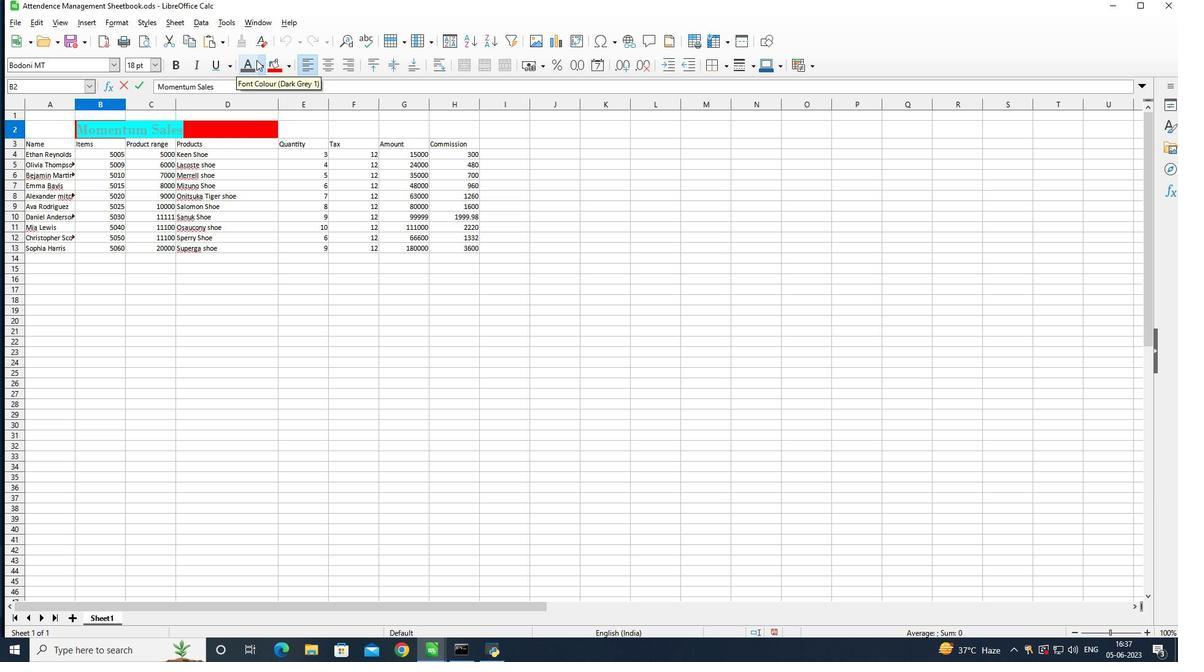
Action: Mouse moved to (263, 72)
Screenshot: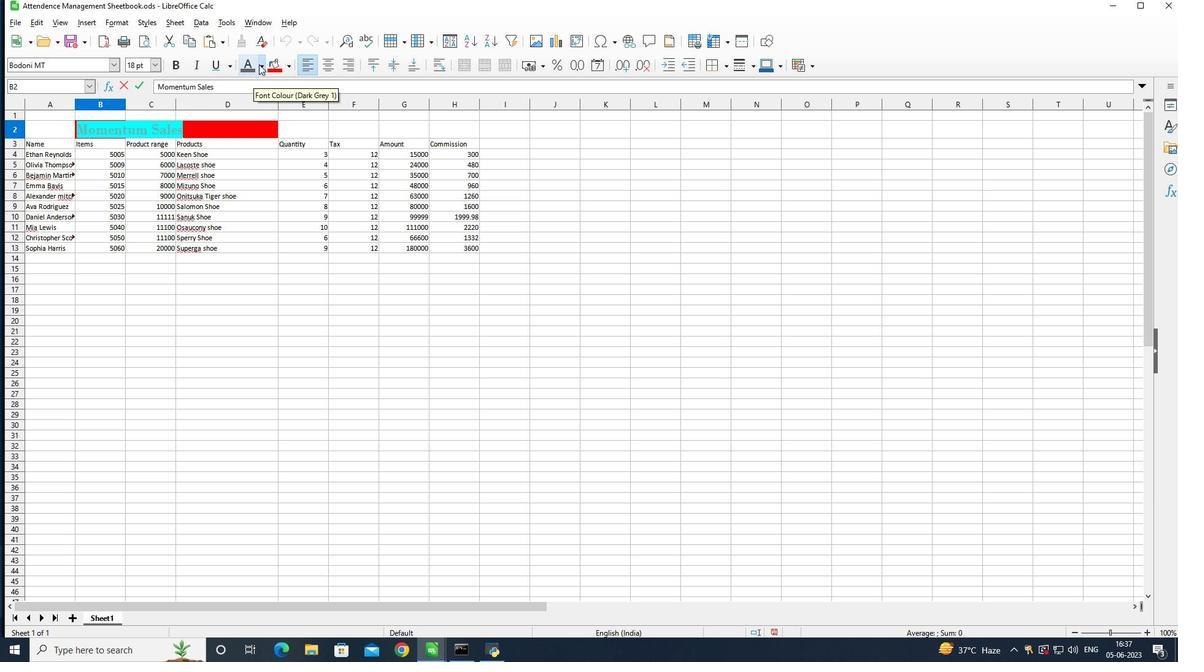 
Action: Mouse pressed left at (263, 72)
Screenshot: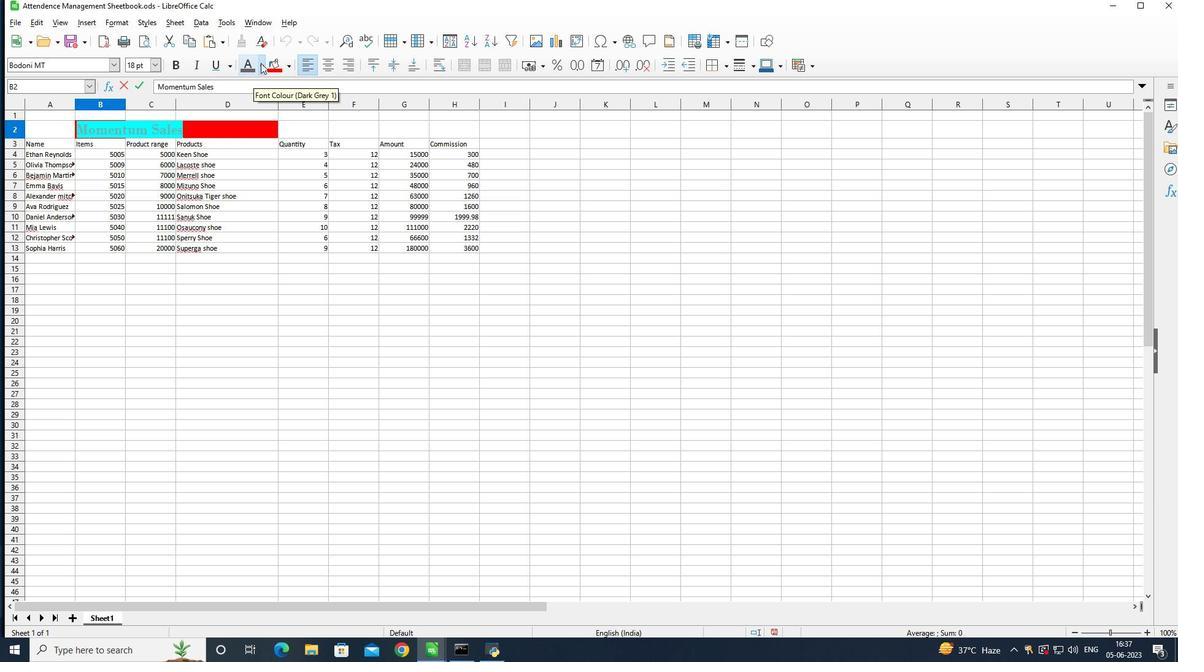 
Action: Mouse moved to (249, 141)
Screenshot: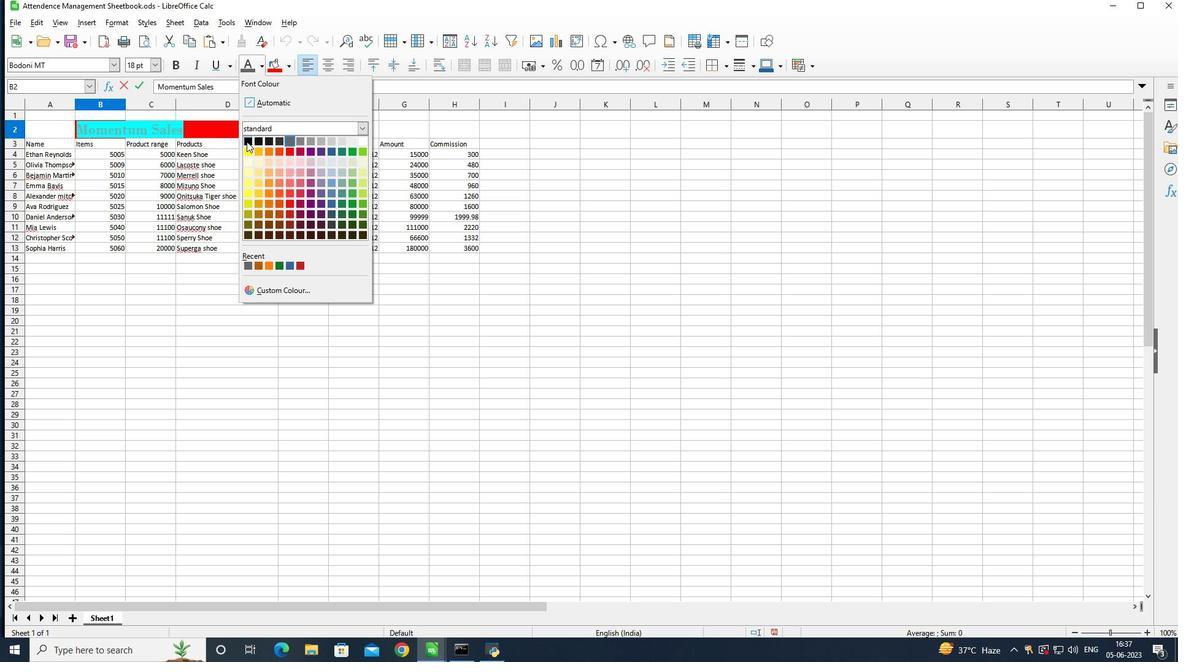 
Action: Mouse pressed left at (249, 141)
Screenshot: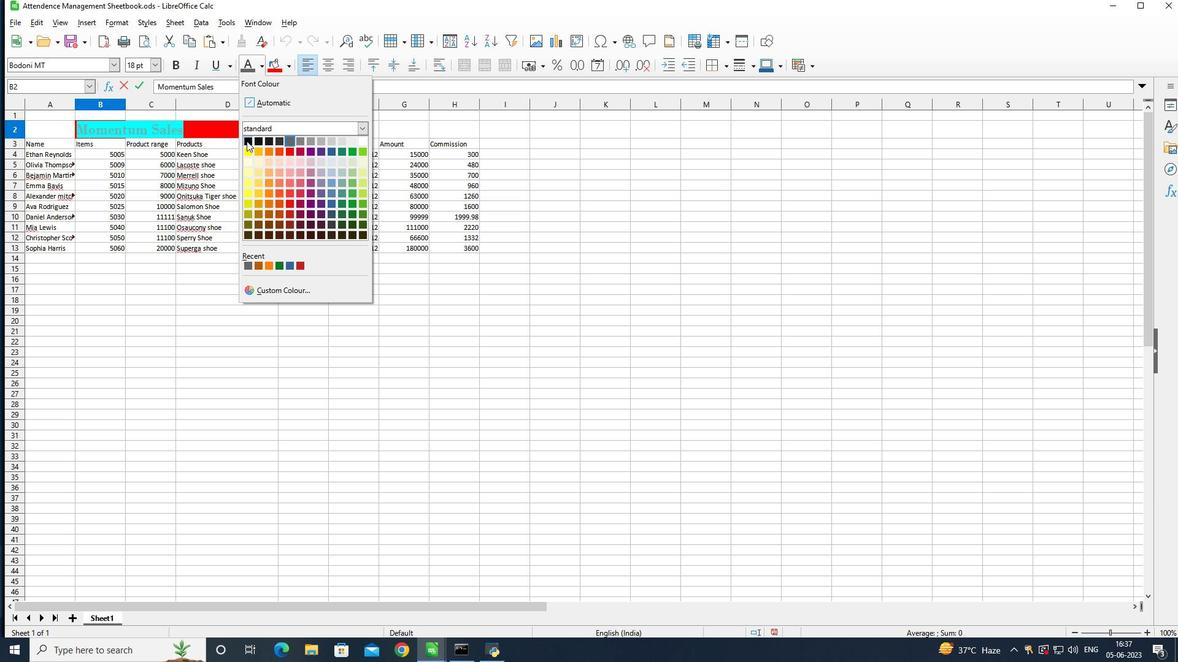 
Action: Mouse moved to (281, 182)
Screenshot: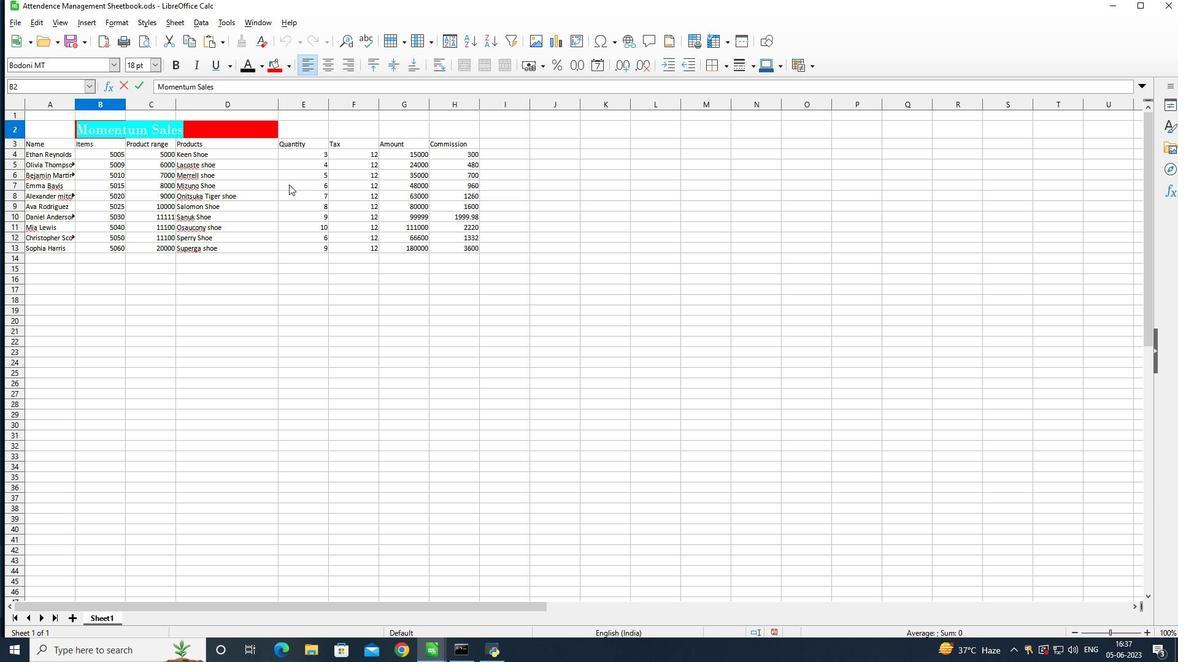 
Action: Mouse pressed left at (281, 182)
Screenshot: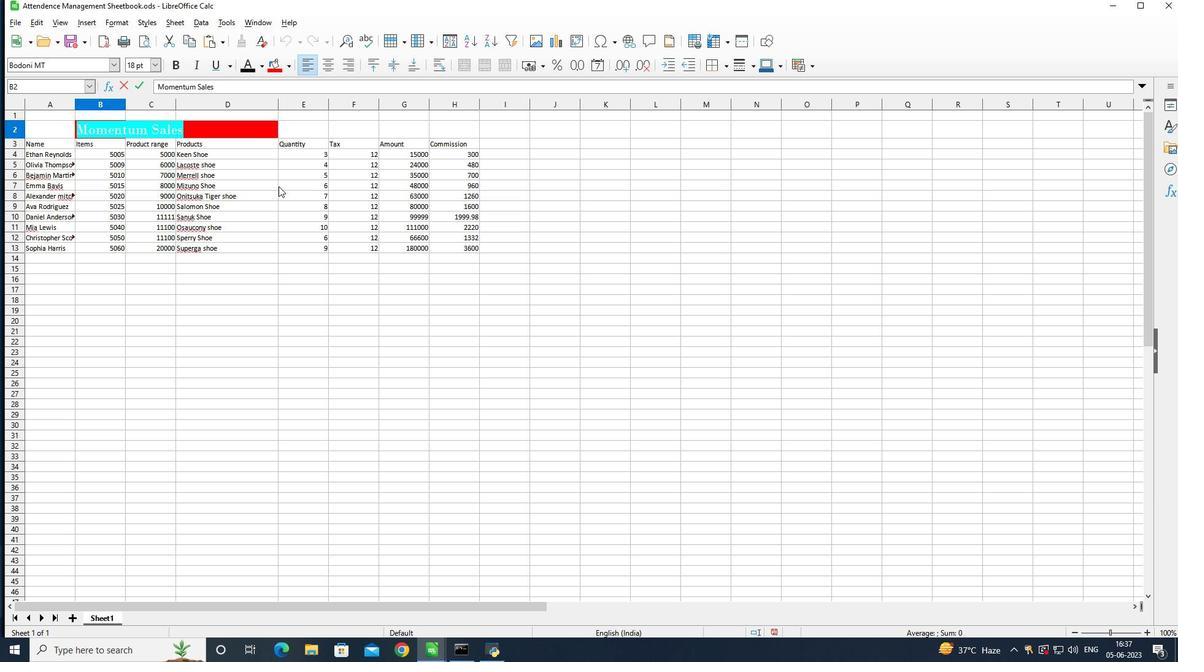 
Action: Mouse moved to (131, 106)
Screenshot: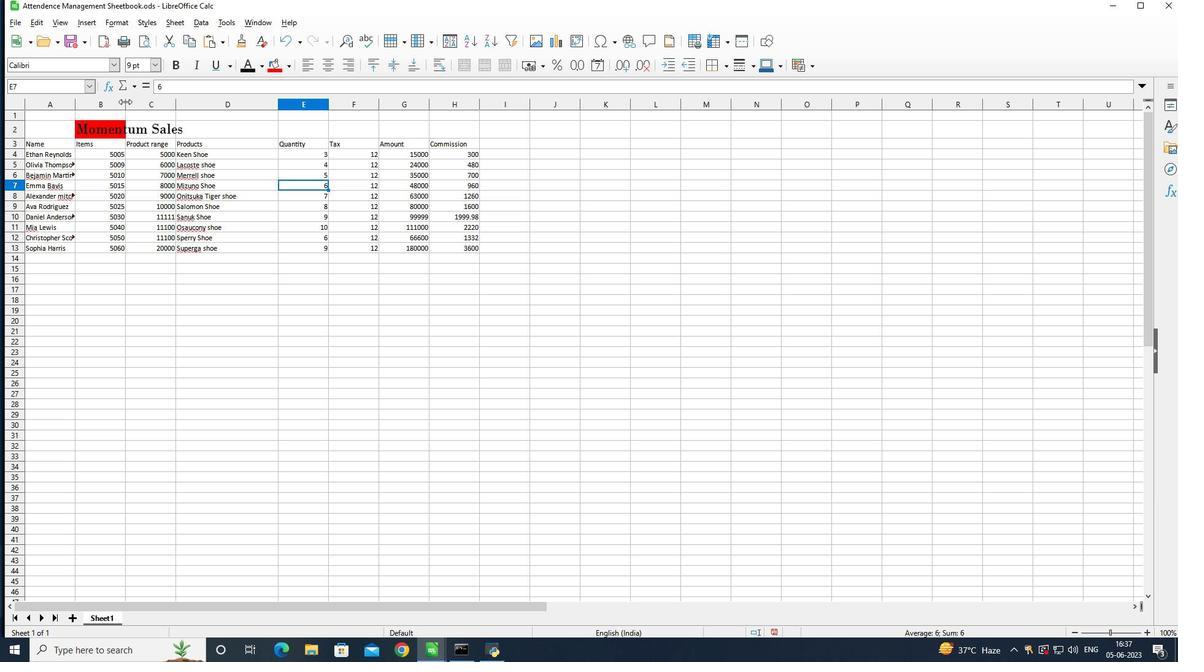 
Action: Mouse pressed left at (131, 106)
Screenshot: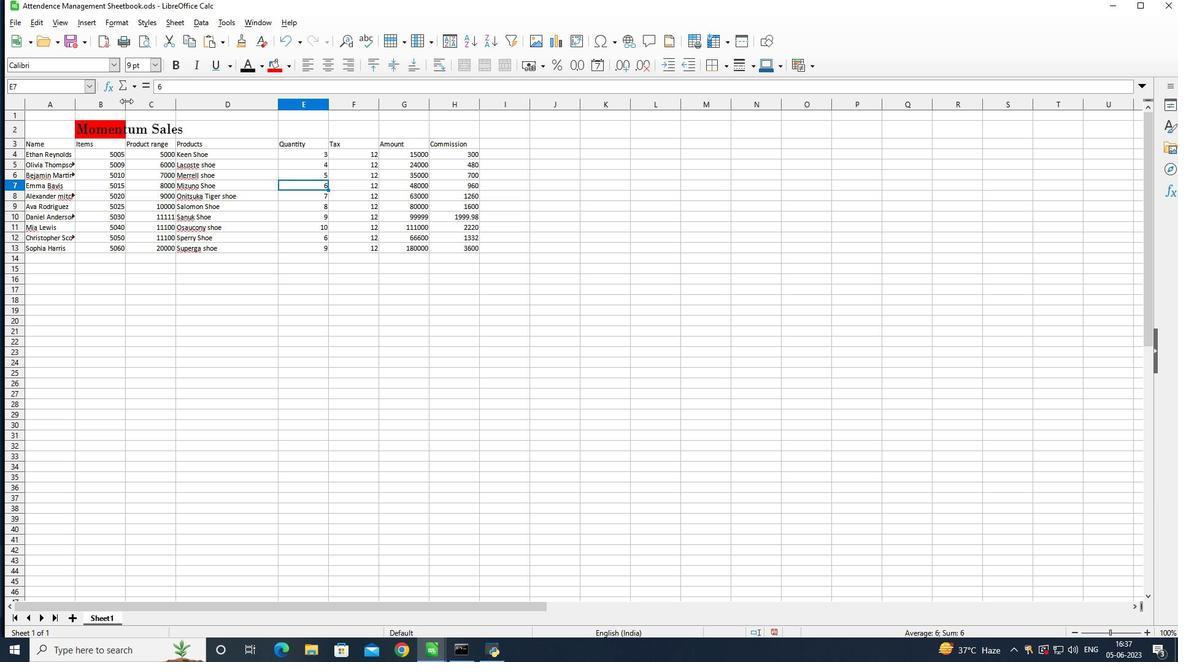 
Action: Mouse moved to (54, 143)
Screenshot: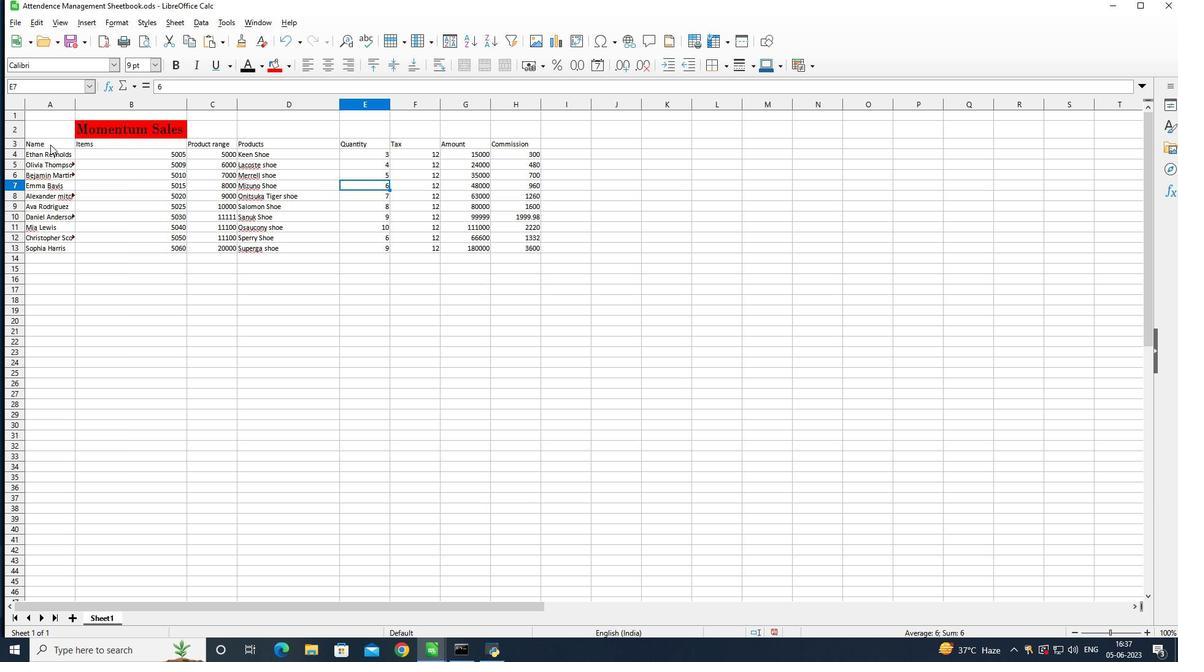 
Action: Mouse pressed left at (54, 143)
Screenshot: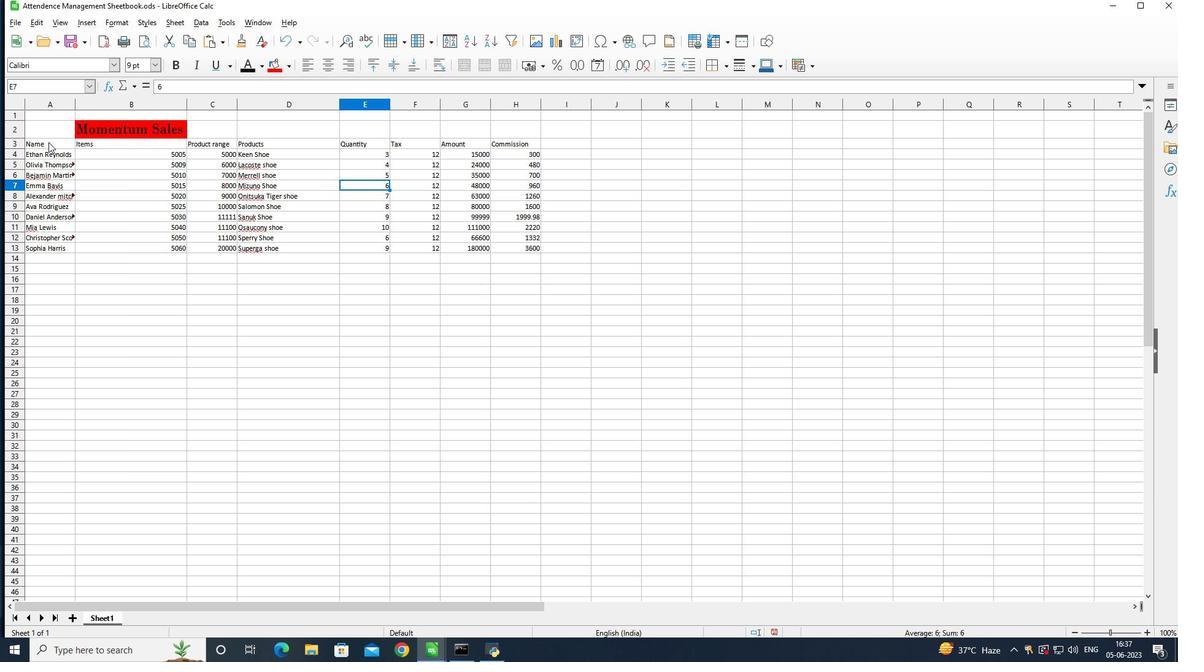 
Action: Mouse moved to (725, 73)
Screenshot: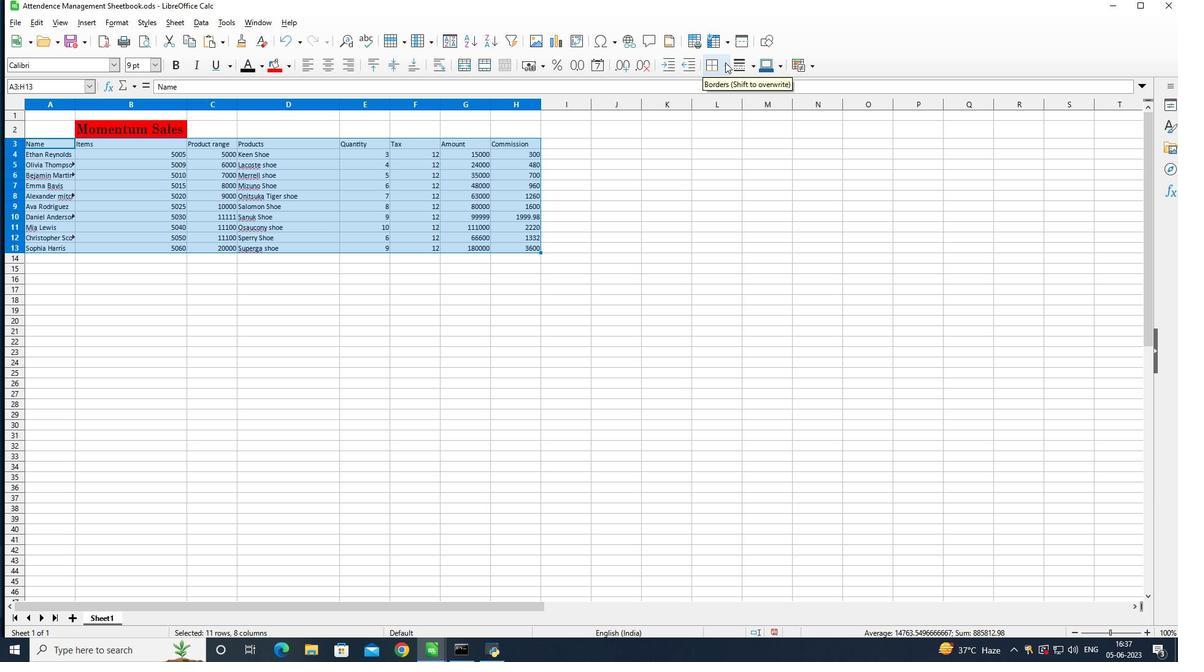 
Action: Mouse pressed left at (725, 73)
Screenshot: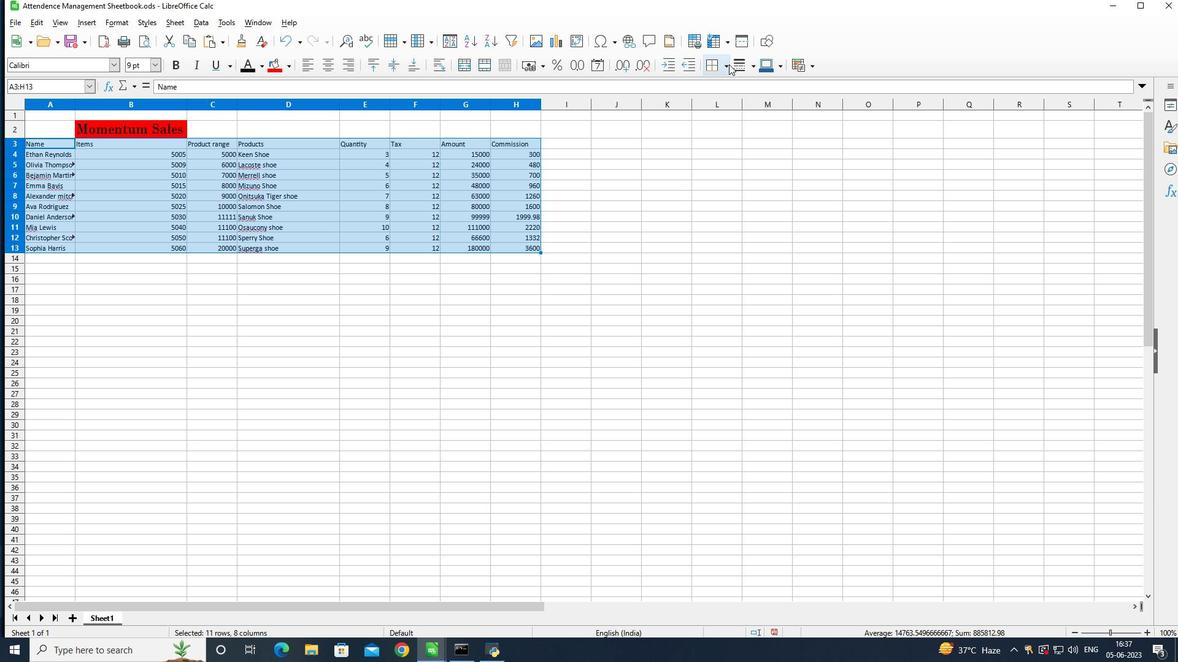 
Action: Mouse moved to (723, 74)
Screenshot: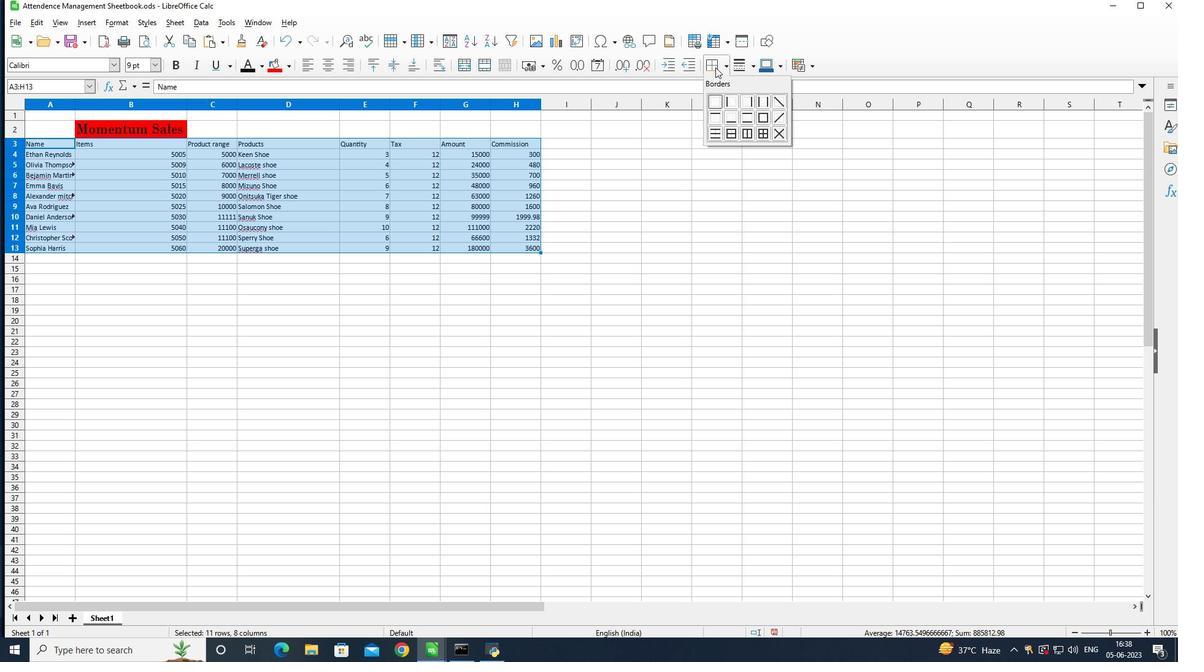 
Action: Mouse pressed left at (723, 74)
Screenshot: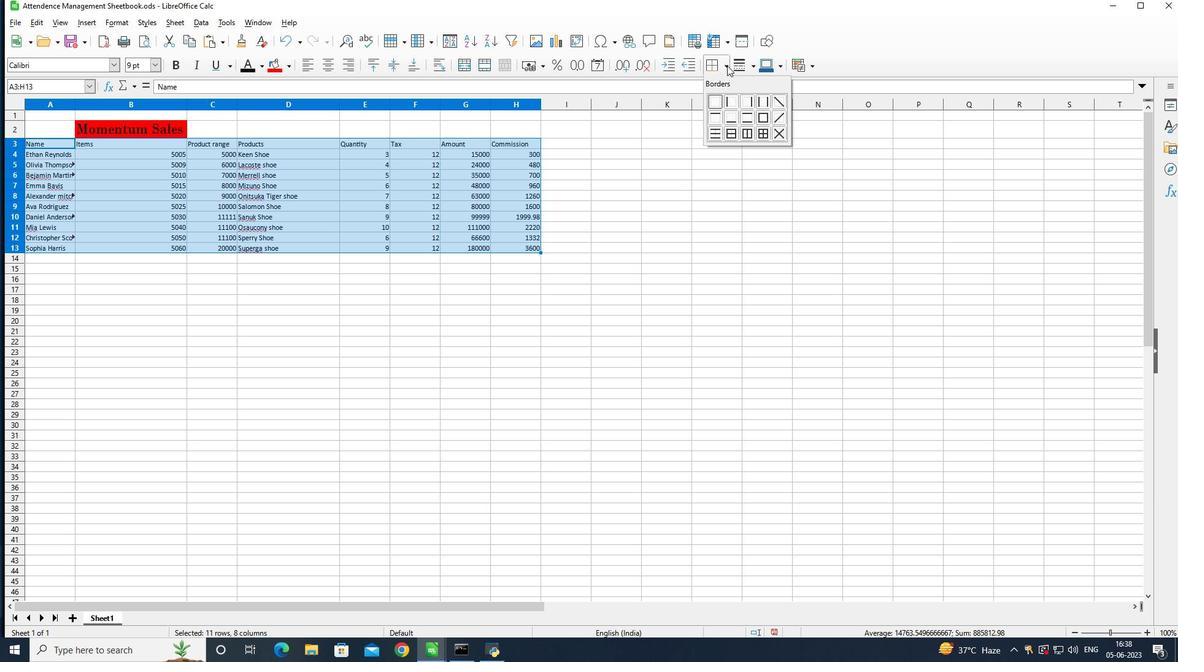 
Action: Mouse moved to (714, 74)
Screenshot: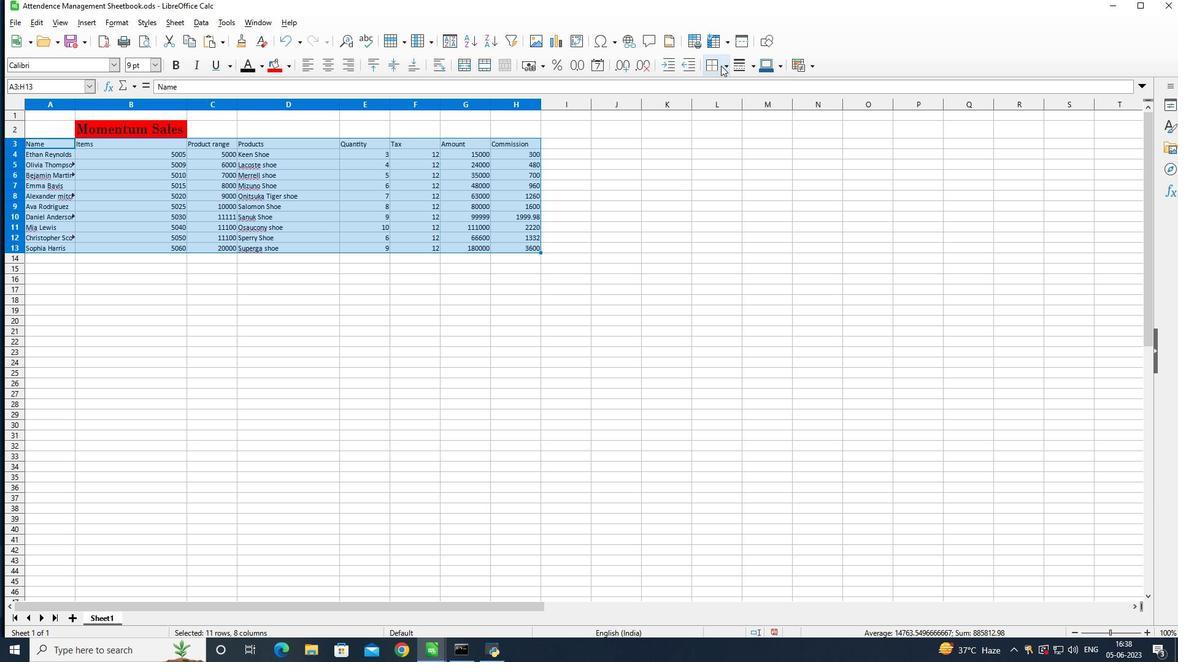 
Action: Mouse pressed left at (714, 74)
Screenshot: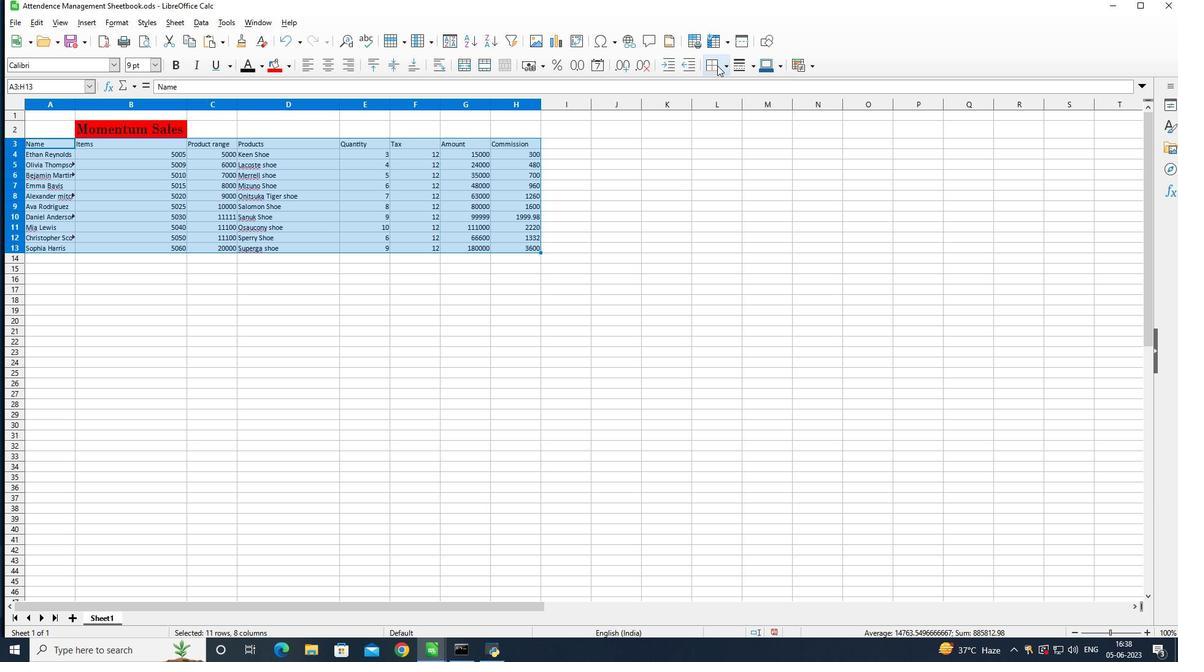 
Action: Mouse moved to (579, 206)
Screenshot: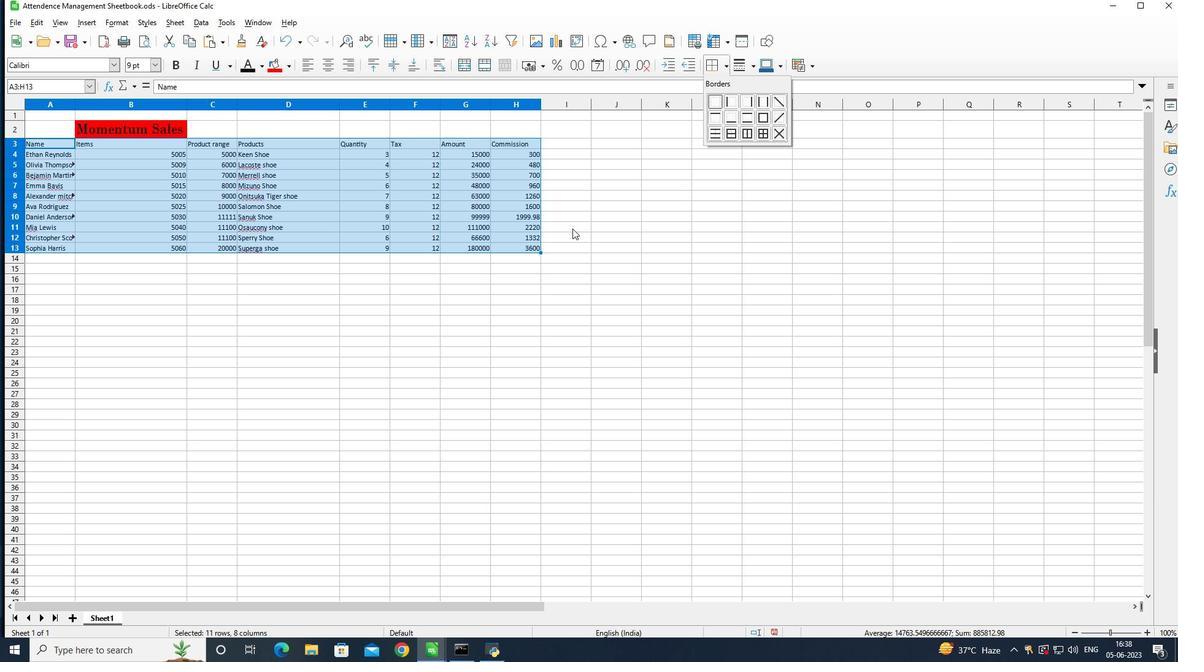 
Action: Mouse pressed left at (579, 206)
Screenshot: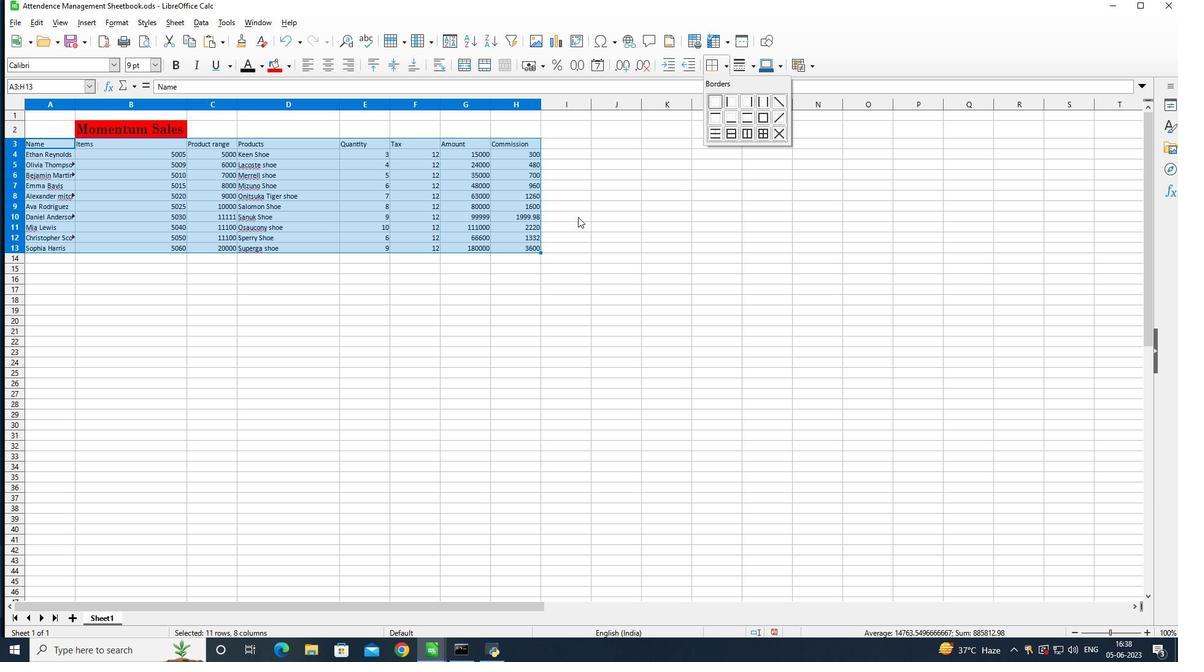 
Action: Mouse moved to (541, 257)
Screenshot: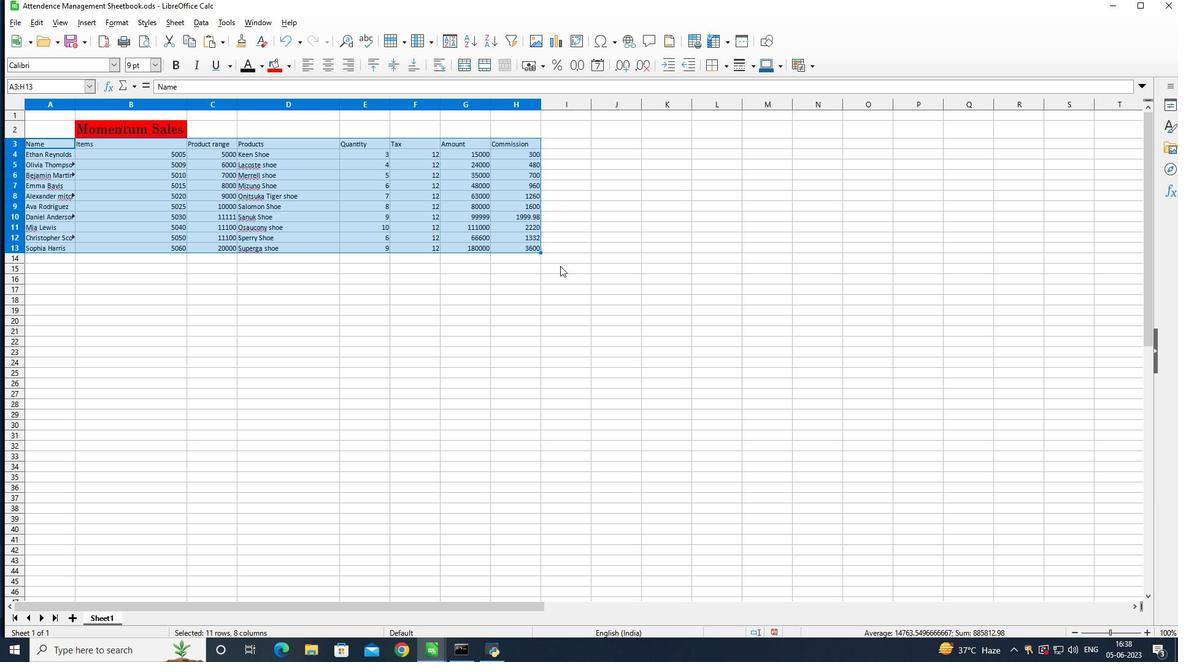 
